 Task: Find connections with the title 'Security Guard' at 'MOURI Tech' who studied at 'Amity University'.
Action: Mouse moved to (545, 66)
Screenshot: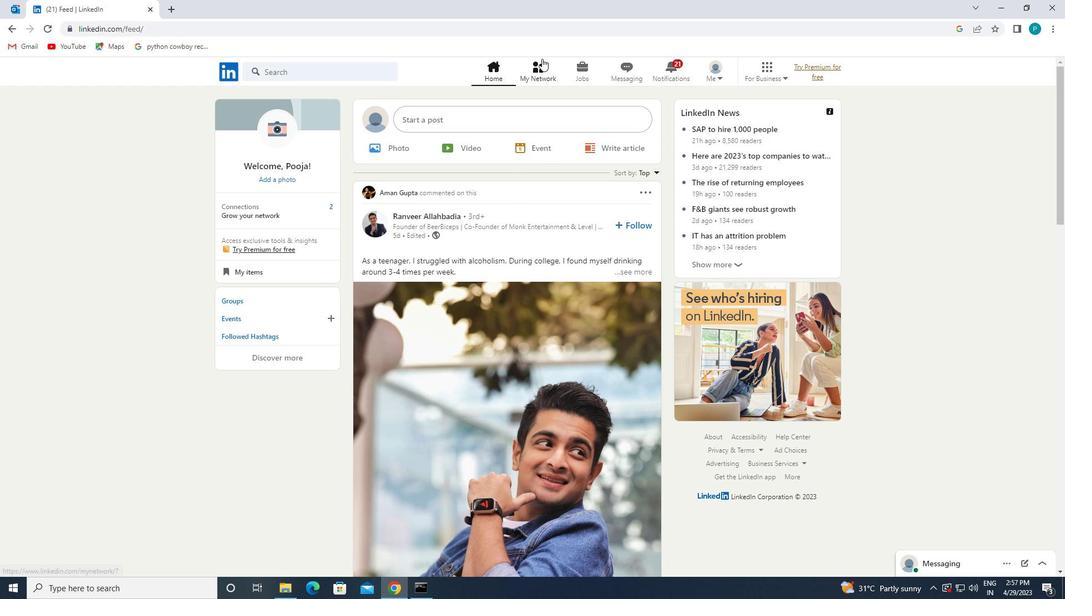 
Action: Mouse pressed left at (545, 66)
Screenshot: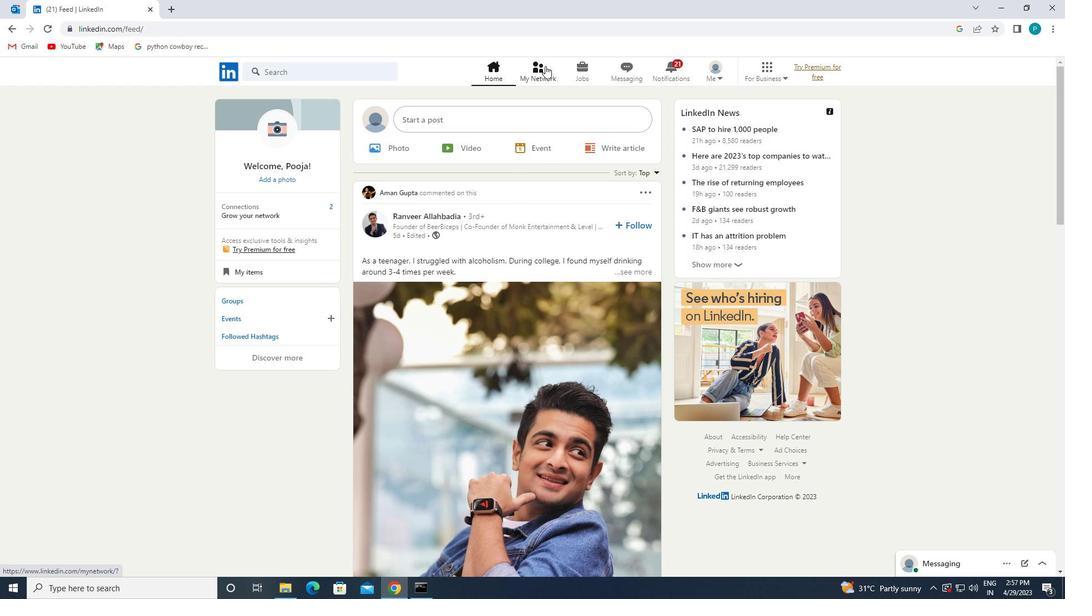 
Action: Mouse moved to (266, 140)
Screenshot: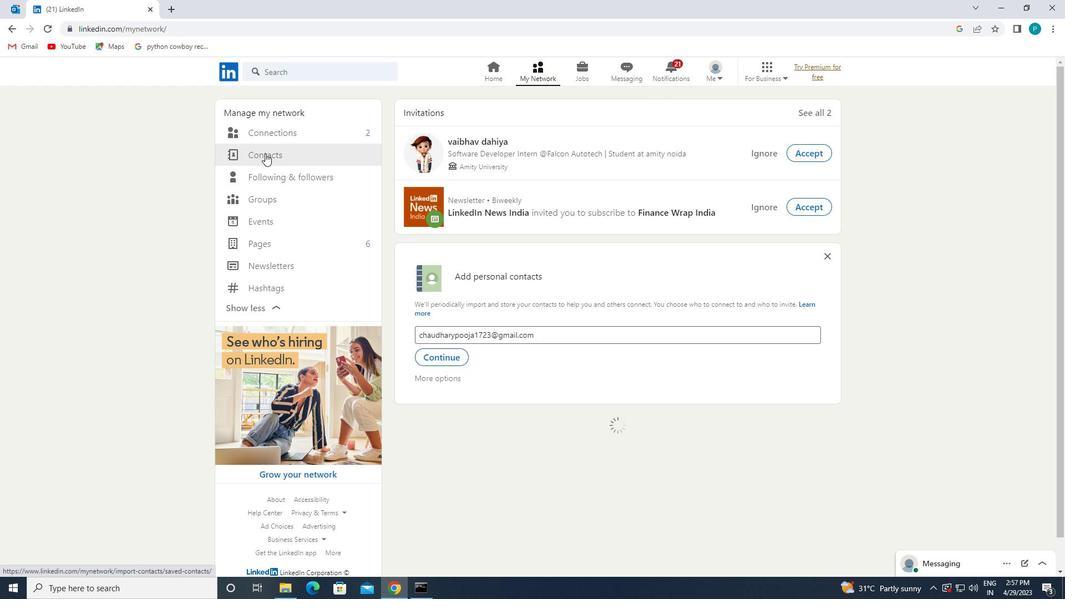
Action: Mouse pressed left at (266, 140)
Screenshot: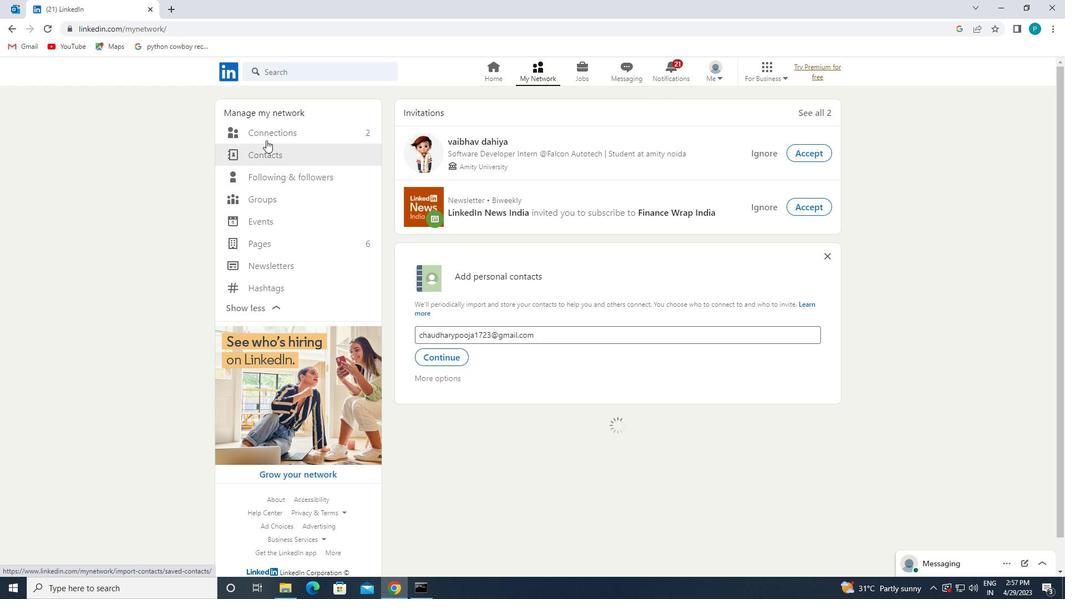 
Action: Mouse pressed left at (266, 140)
Screenshot: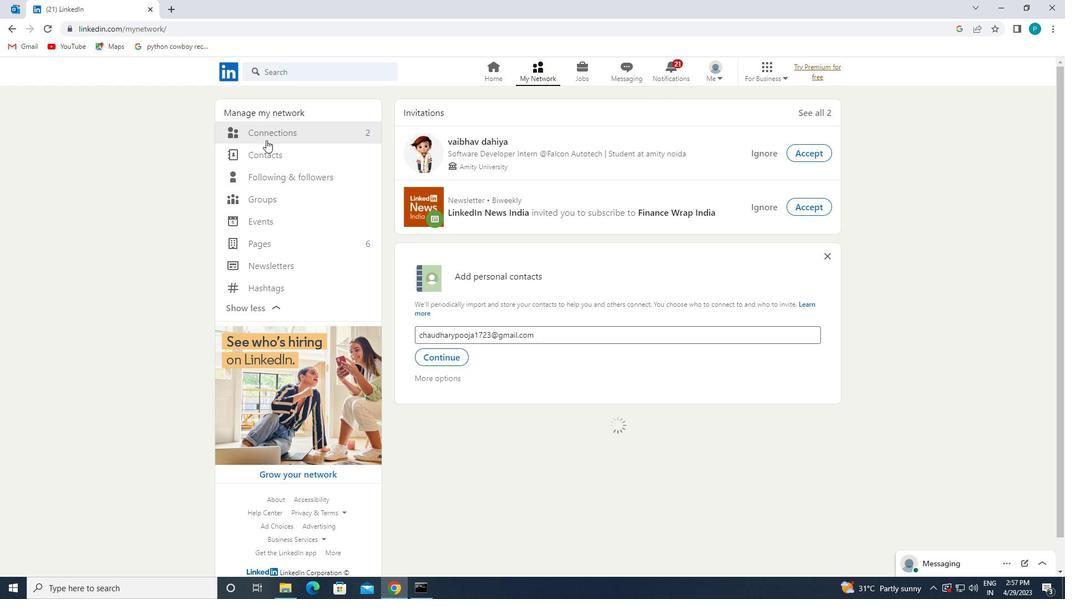 
Action: Mouse pressed left at (266, 140)
Screenshot: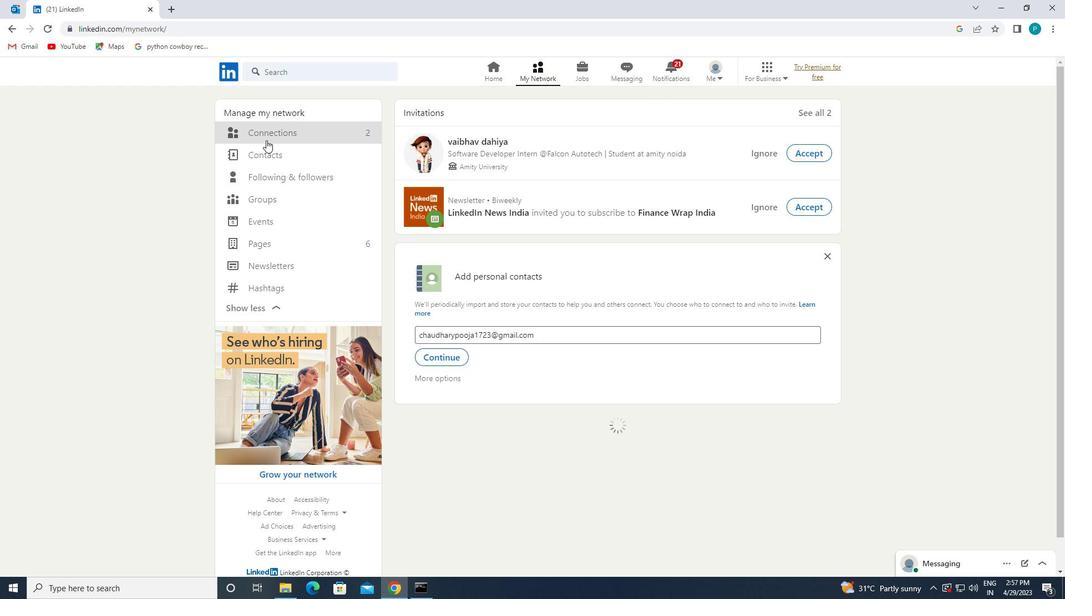 
Action: Mouse moved to (327, 132)
Screenshot: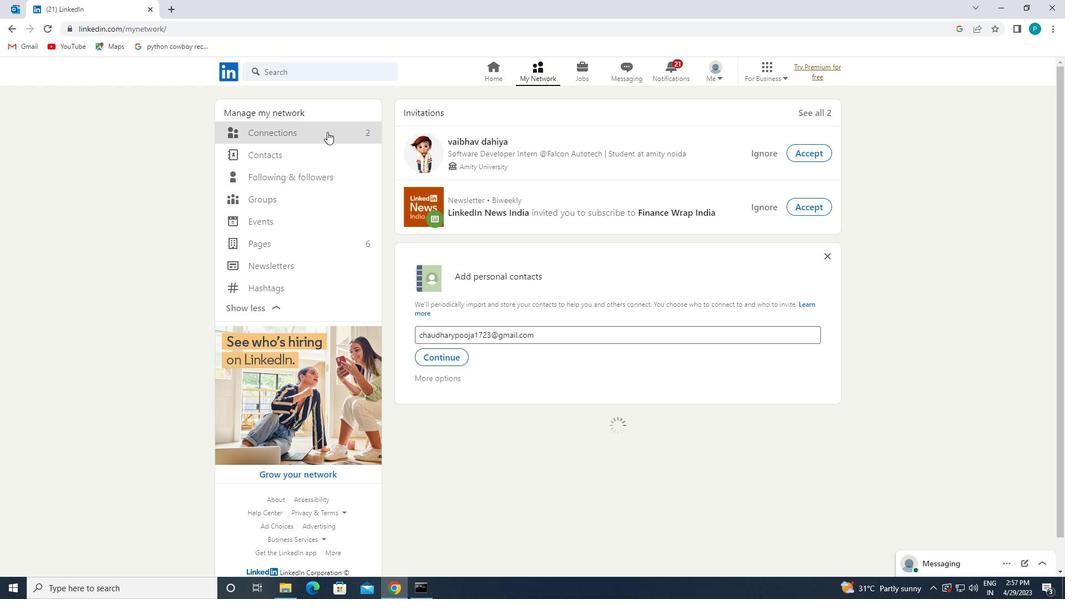 
Action: Mouse pressed left at (327, 132)
Screenshot: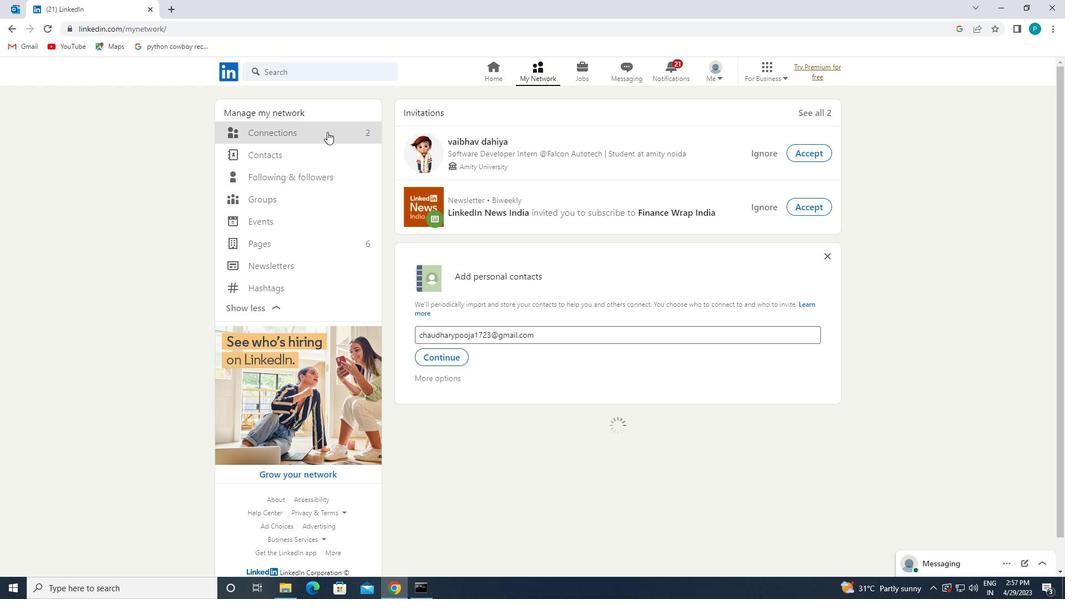 
Action: Mouse pressed left at (327, 132)
Screenshot: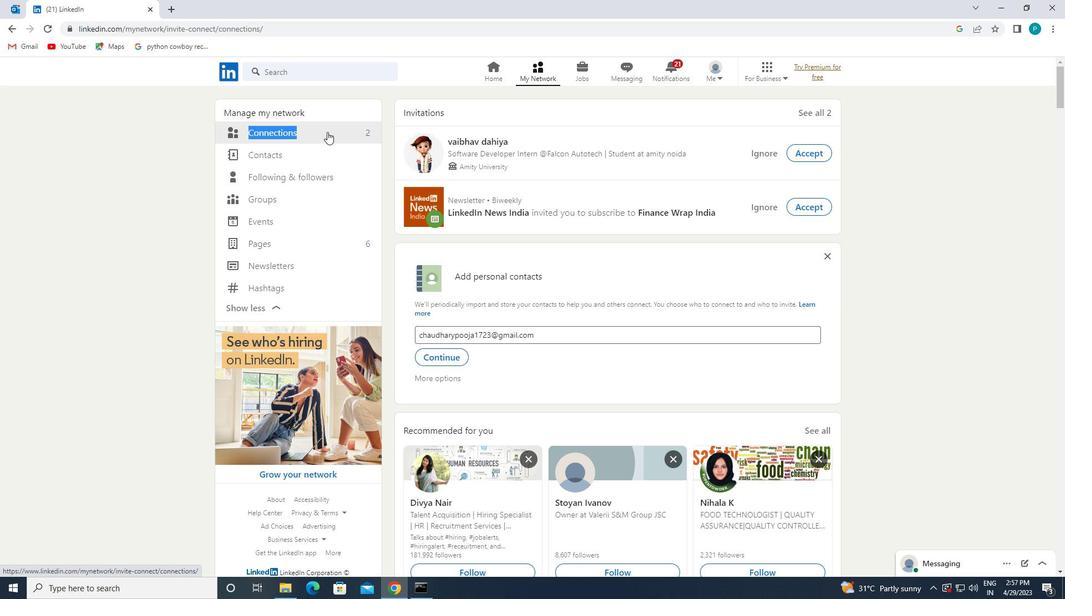 
Action: Mouse moved to (622, 131)
Screenshot: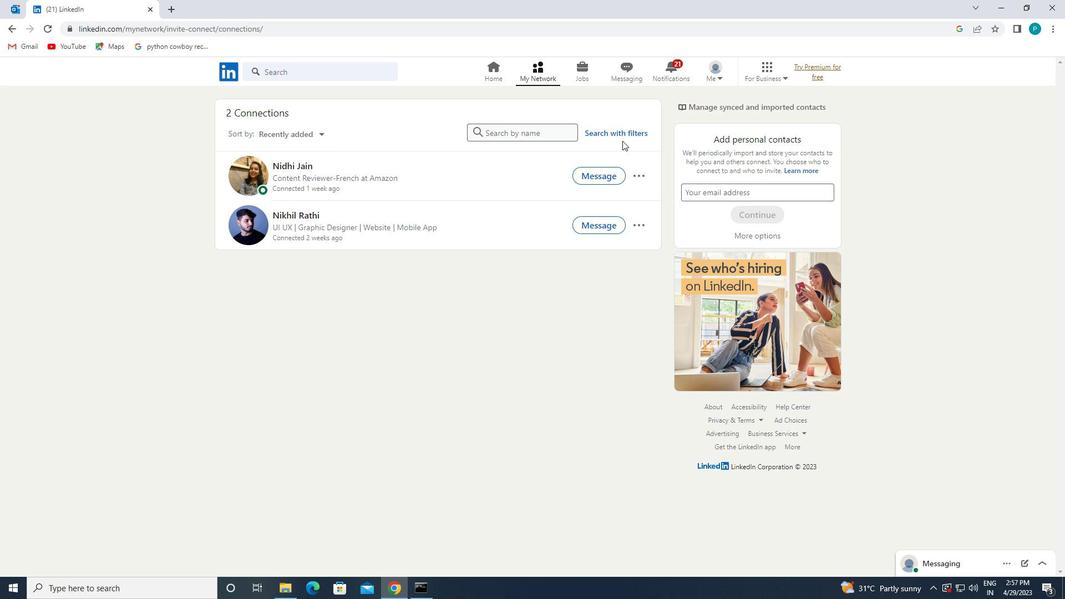 
Action: Mouse pressed left at (622, 131)
Screenshot: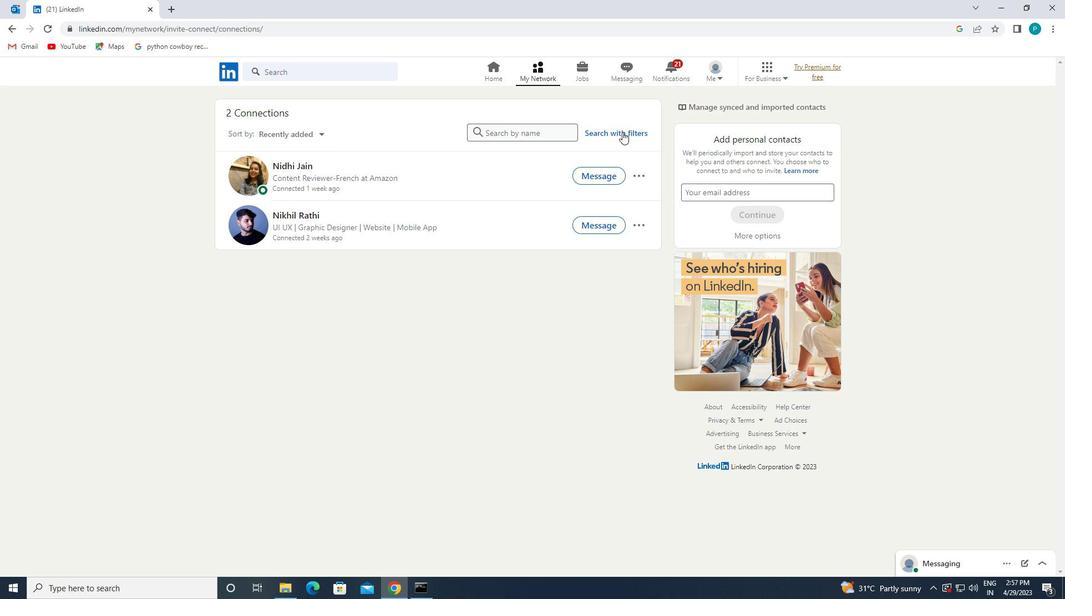 
Action: Mouse moved to (574, 103)
Screenshot: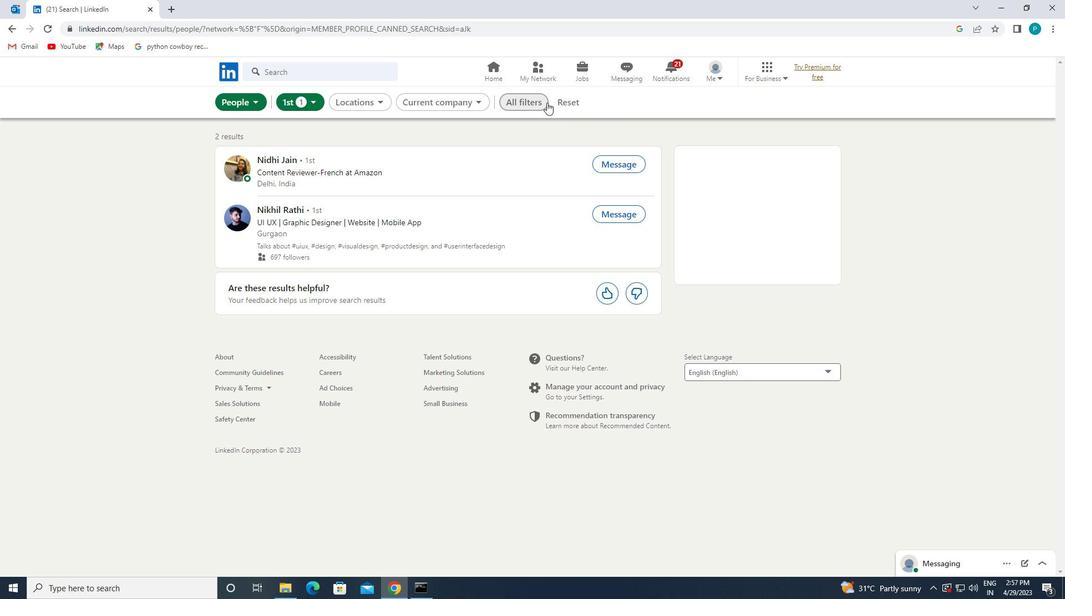 
Action: Mouse pressed left at (574, 103)
Screenshot: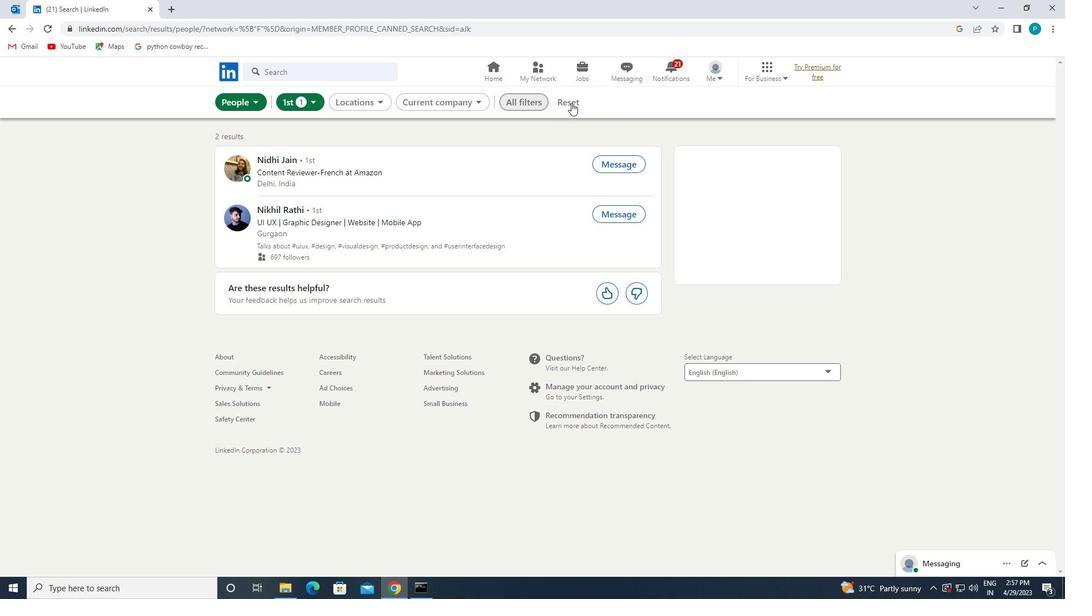 
Action: Mouse moved to (569, 99)
Screenshot: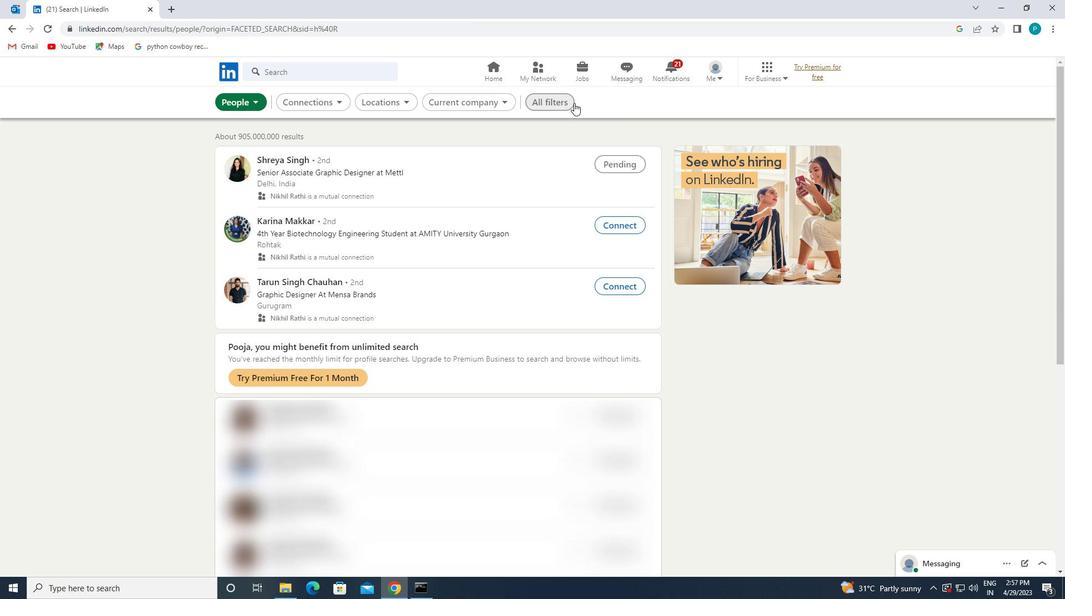
Action: Mouse pressed left at (569, 99)
Screenshot: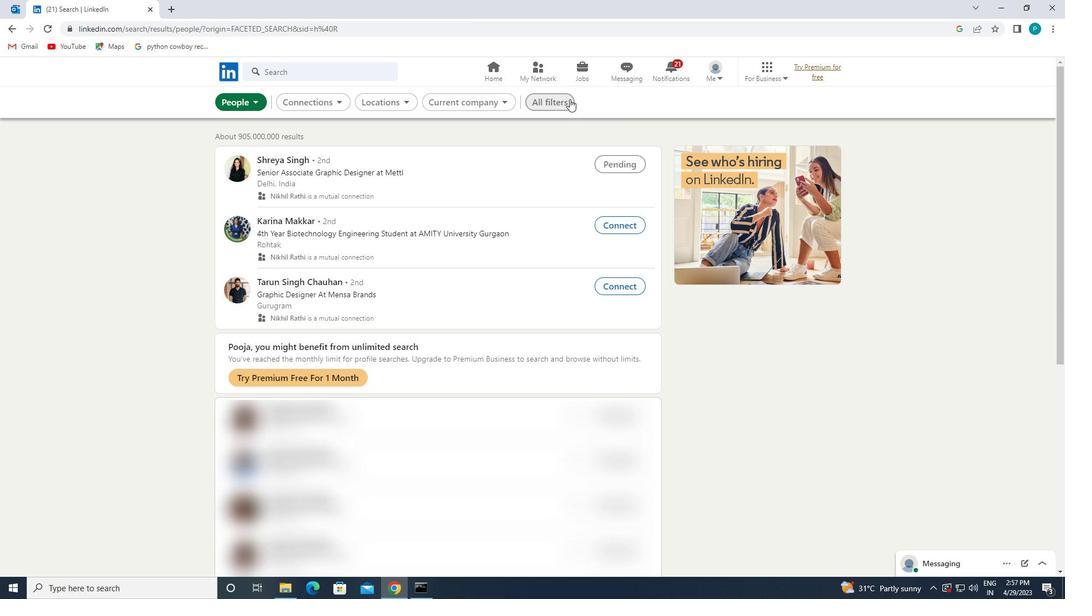 
Action: Mouse moved to (945, 319)
Screenshot: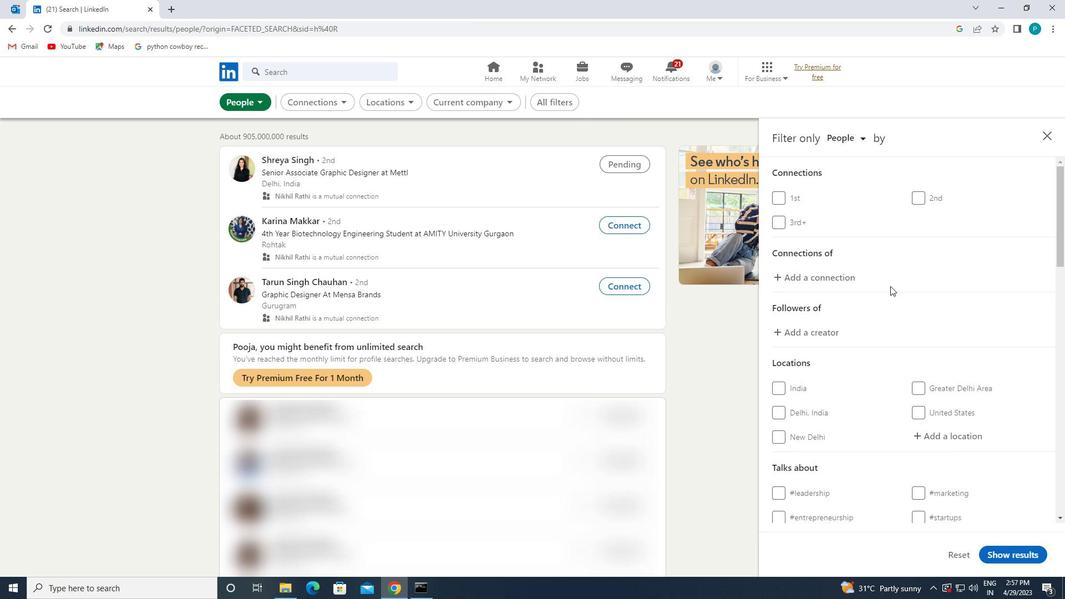 
Action: Mouse scrolled (945, 318) with delta (0, 0)
Screenshot: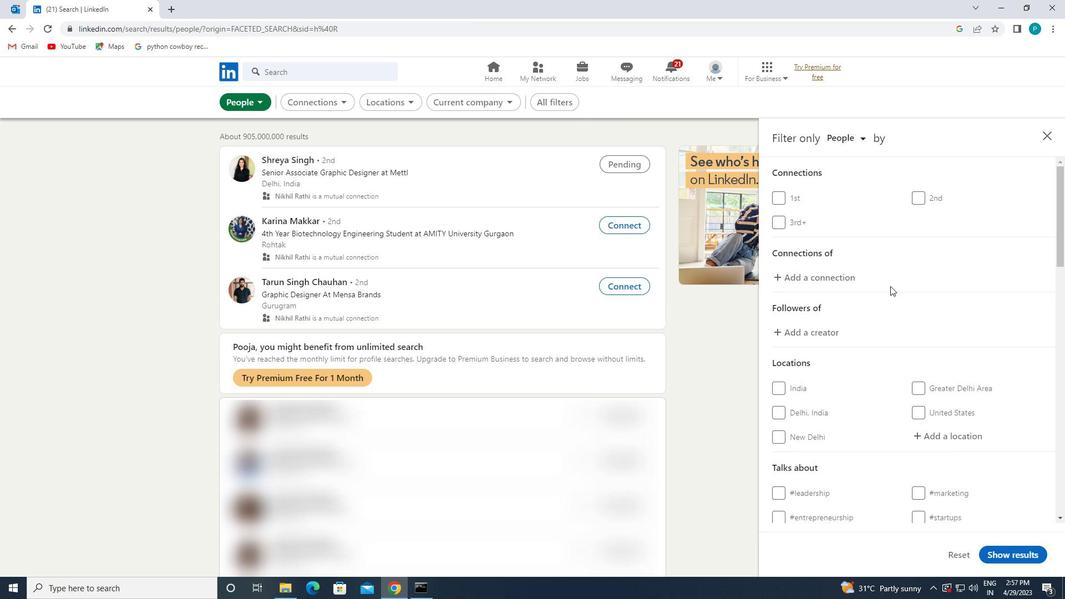 
Action: Mouse moved to (947, 321)
Screenshot: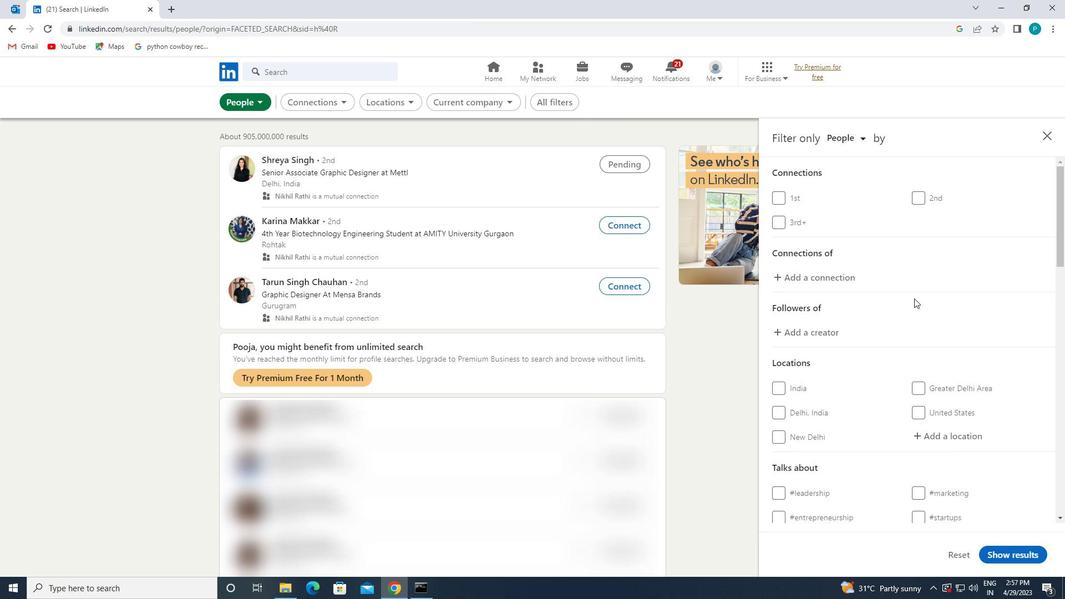 
Action: Mouse scrolled (947, 321) with delta (0, 0)
Screenshot: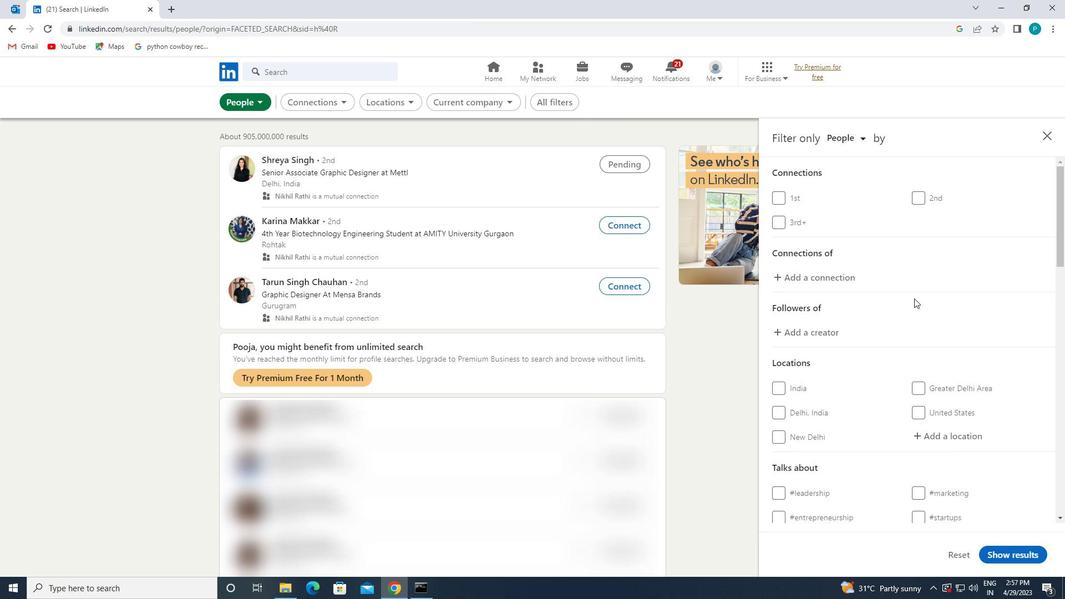 
Action: Mouse pressed left at (947, 321)
Screenshot: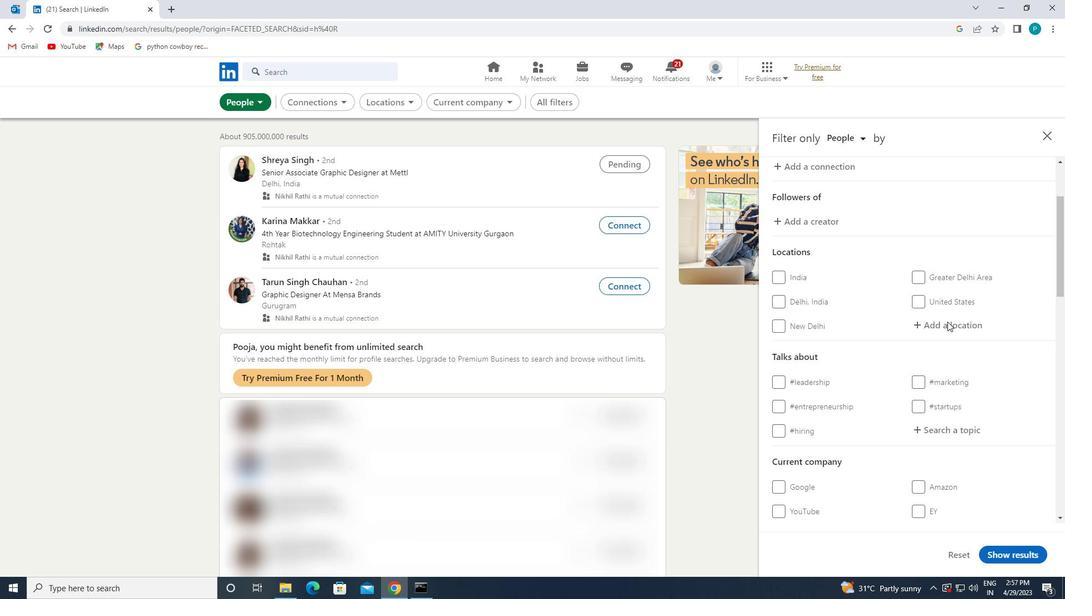 
Action: Key pressed <Key.caps_lock>x<Key.caps_lock>indian<Key.enter>
Screenshot: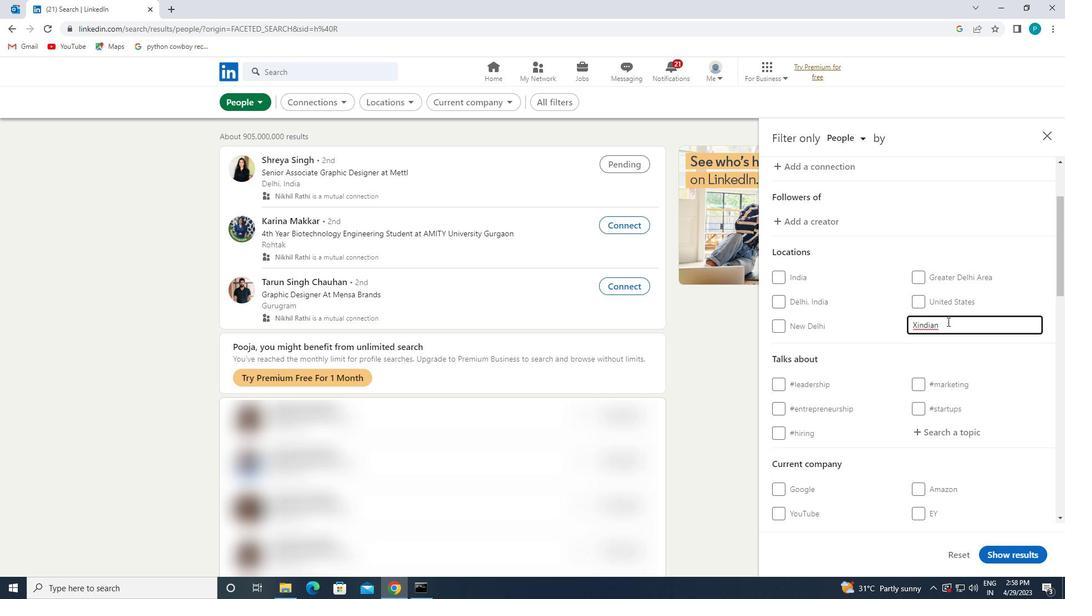 
Action: Mouse moved to (951, 427)
Screenshot: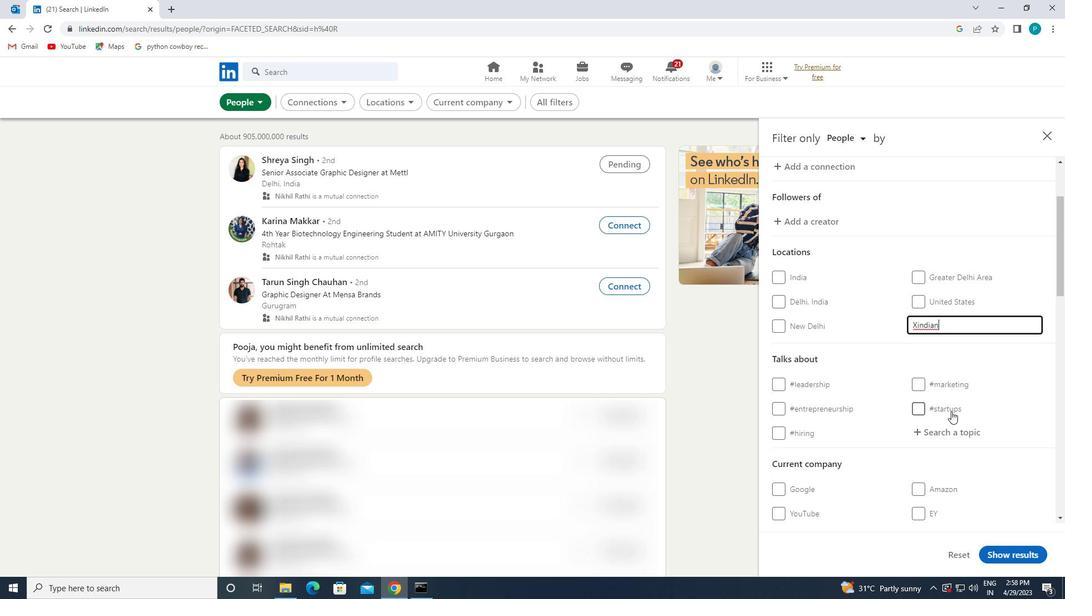 
Action: Mouse pressed left at (951, 427)
Screenshot: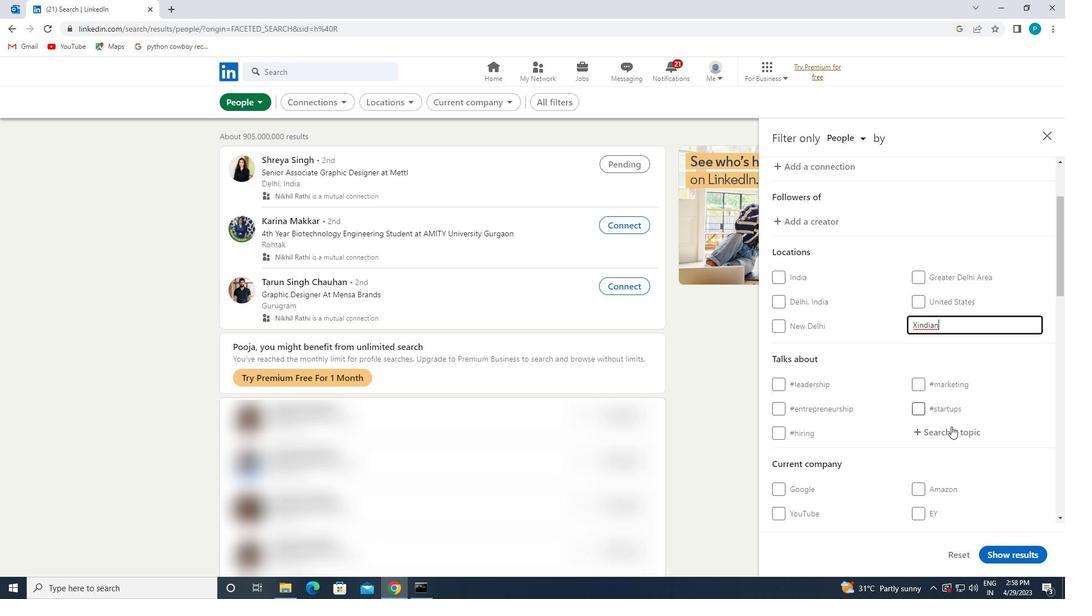 
Action: Key pressed <Key.shift>#<Key.caps_lock><Key.caps_lock>INSPIRATION
Screenshot: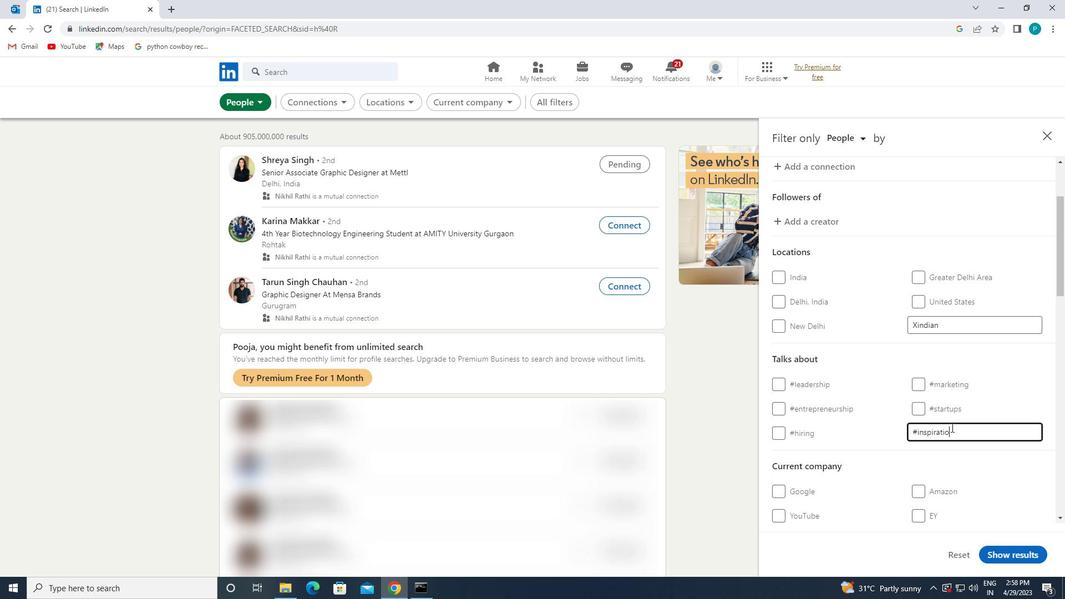 
Action: Mouse scrolled (951, 427) with delta (0, 0)
Screenshot: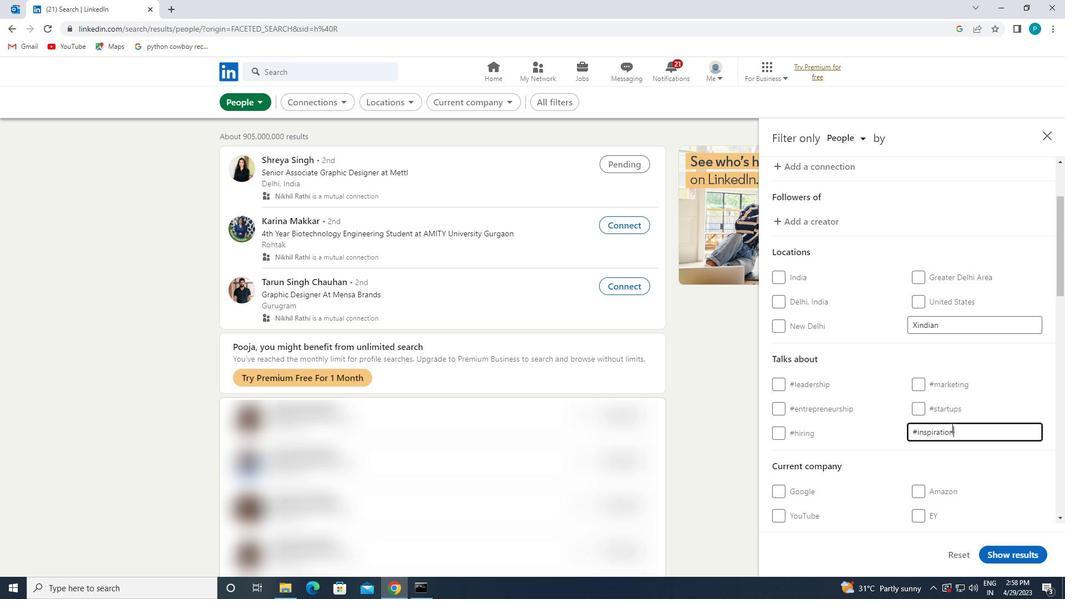 
Action: Mouse scrolled (951, 427) with delta (0, 0)
Screenshot: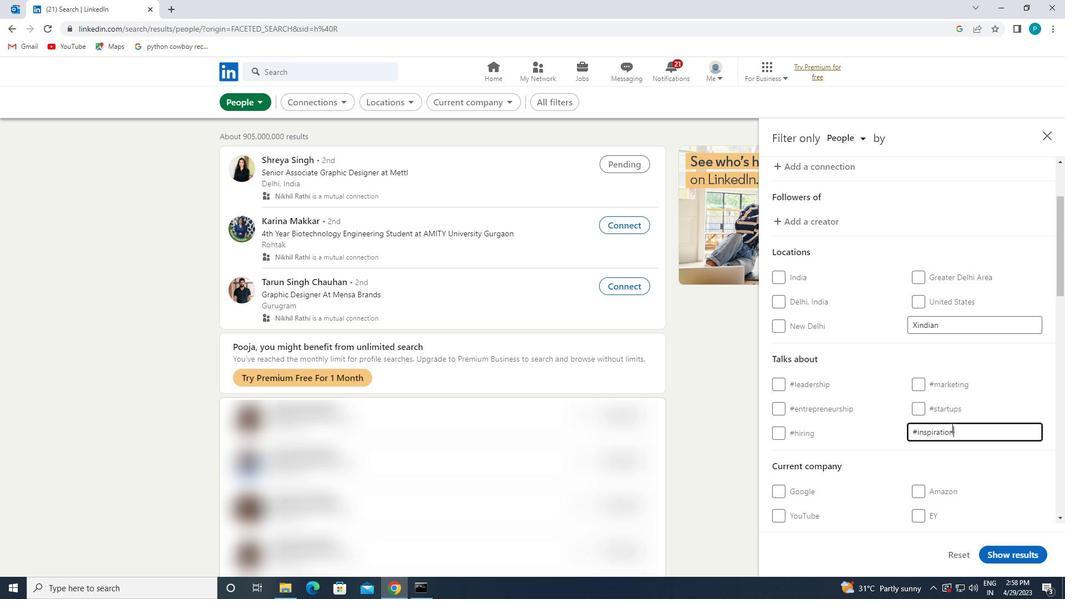 
Action: Mouse moved to (826, 461)
Screenshot: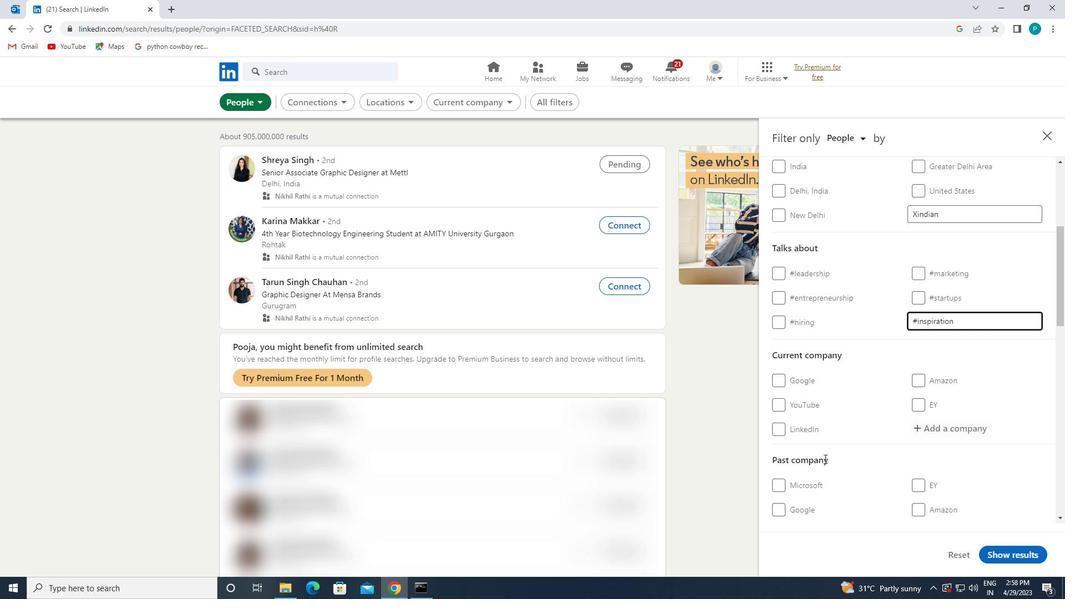 
Action: Mouse scrolled (826, 460) with delta (0, 0)
Screenshot: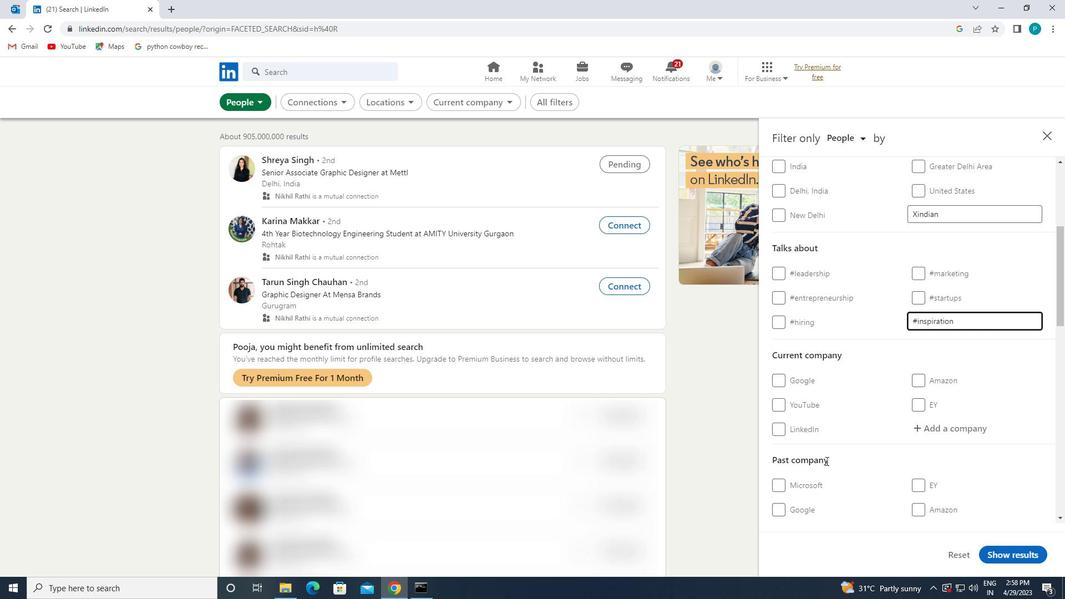 
Action: Mouse scrolled (826, 460) with delta (0, 0)
Screenshot: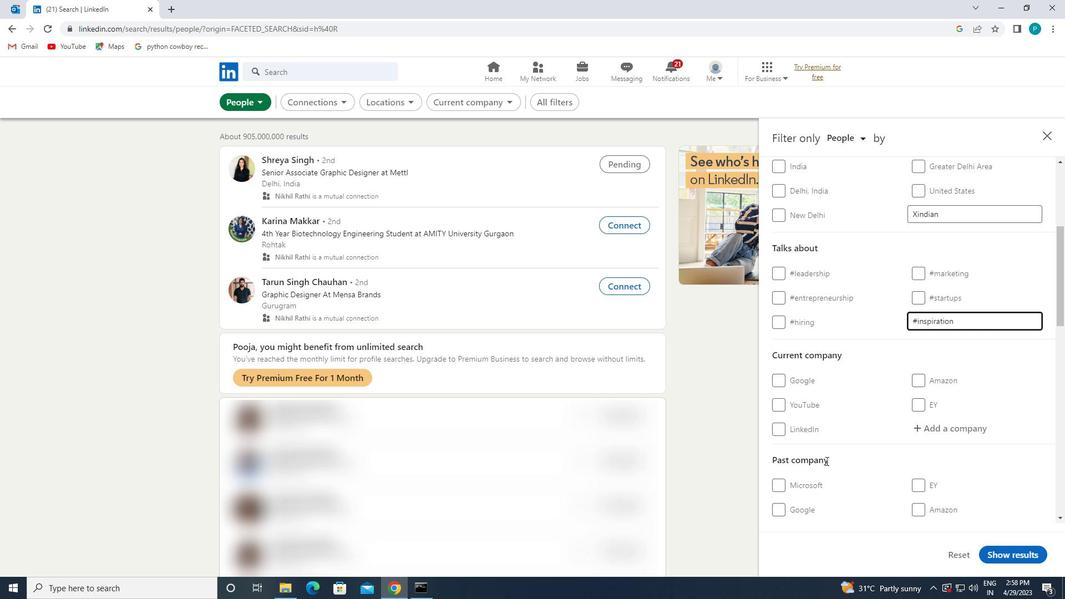 
Action: Mouse scrolled (826, 460) with delta (0, 0)
Screenshot: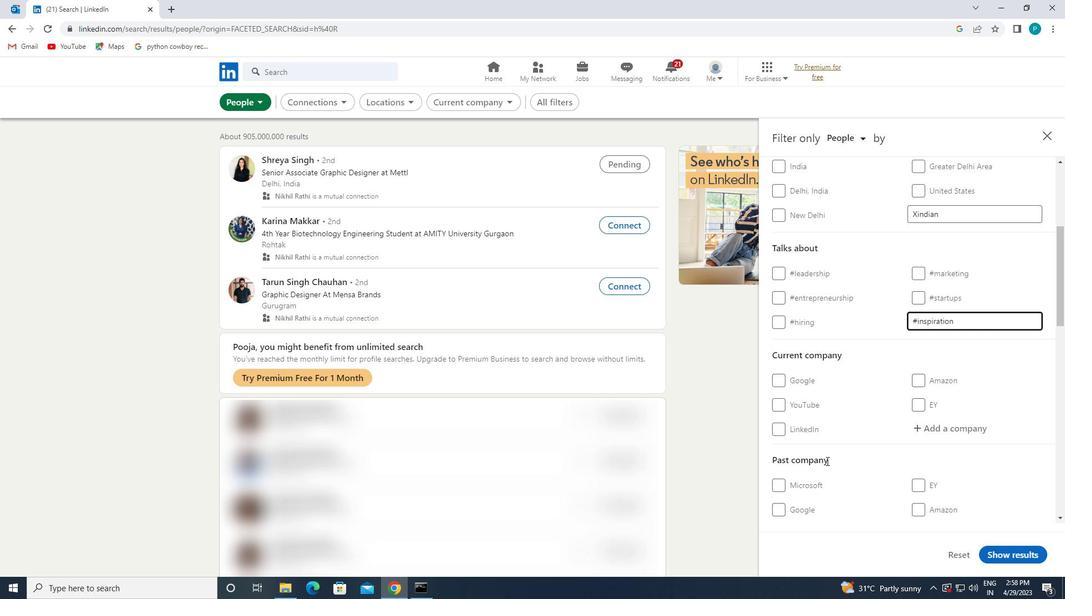 
Action: Mouse scrolled (826, 460) with delta (0, 0)
Screenshot: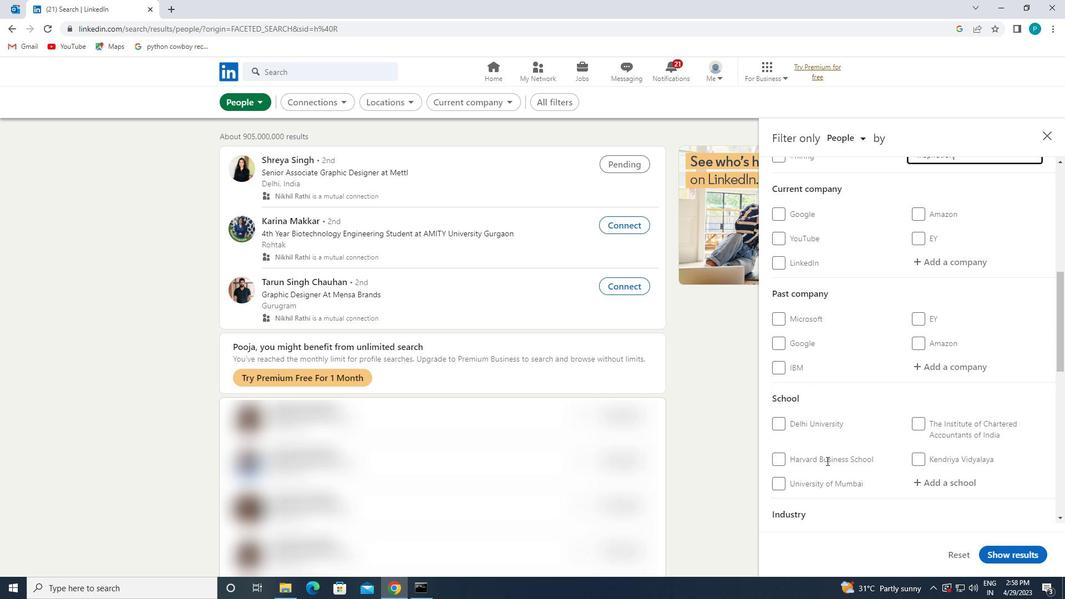 
Action: Mouse scrolled (826, 460) with delta (0, 0)
Screenshot: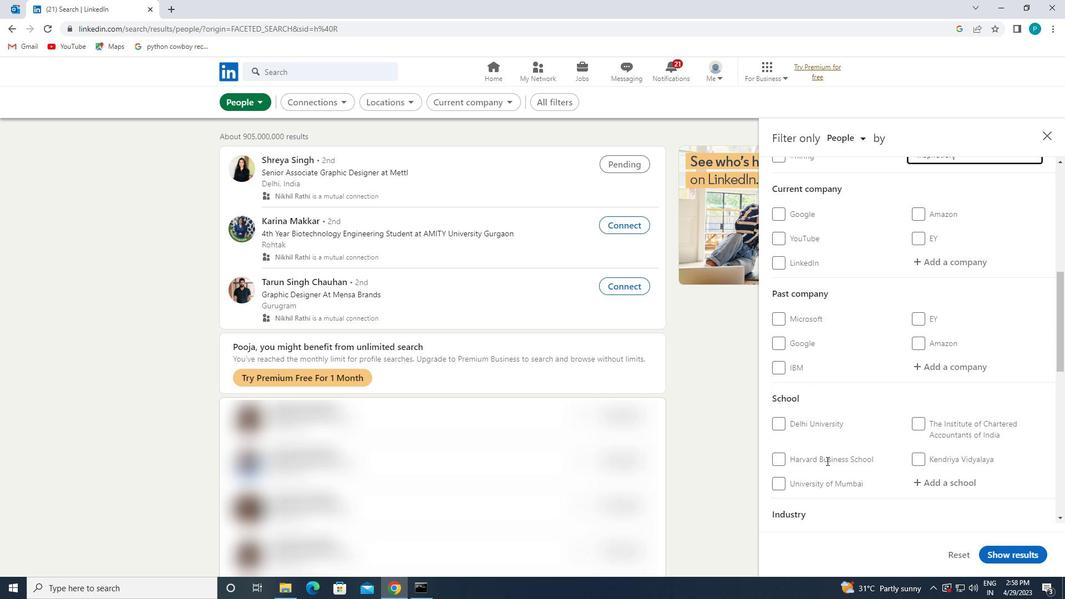 
Action: Mouse scrolled (826, 460) with delta (0, 0)
Screenshot: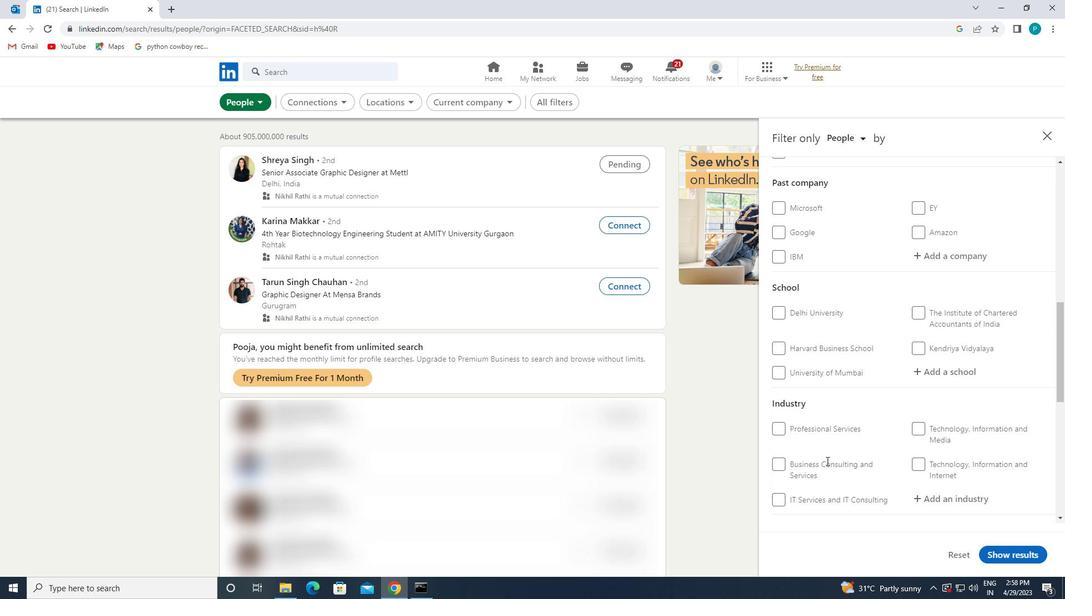 
Action: Mouse scrolled (826, 460) with delta (0, 0)
Screenshot: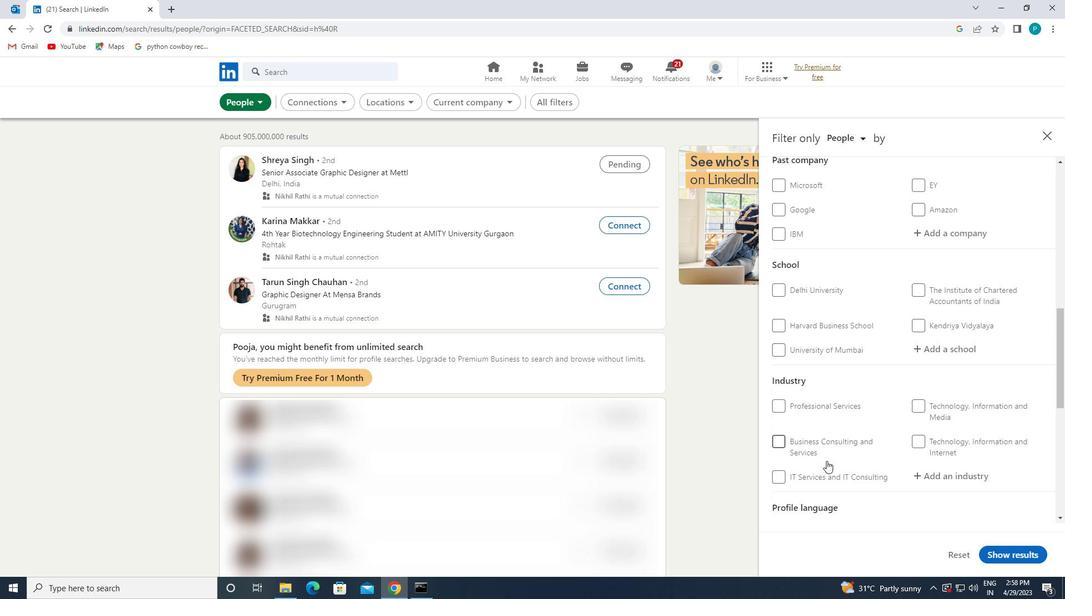 
Action: Mouse moved to (816, 448)
Screenshot: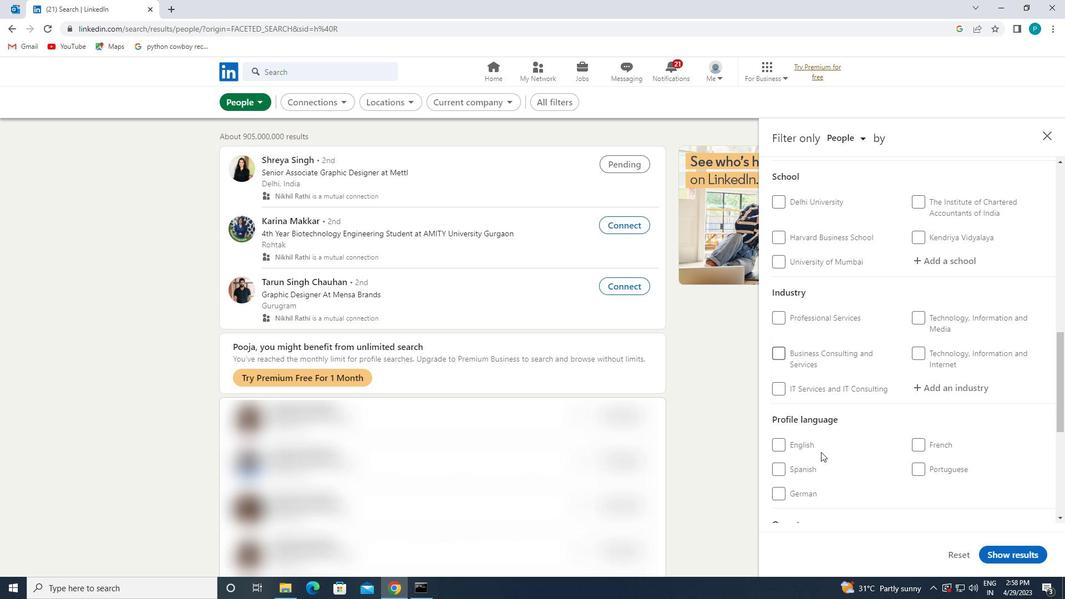 
Action: Mouse pressed left at (816, 448)
Screenshot: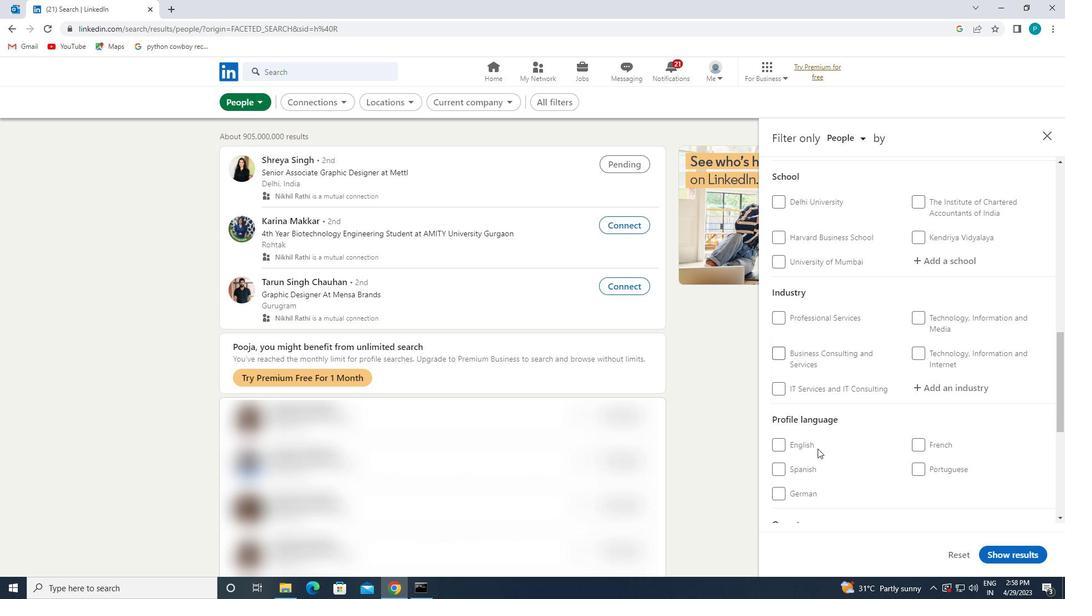 
Action: Mouse moved to (810, 443)
Screenshot: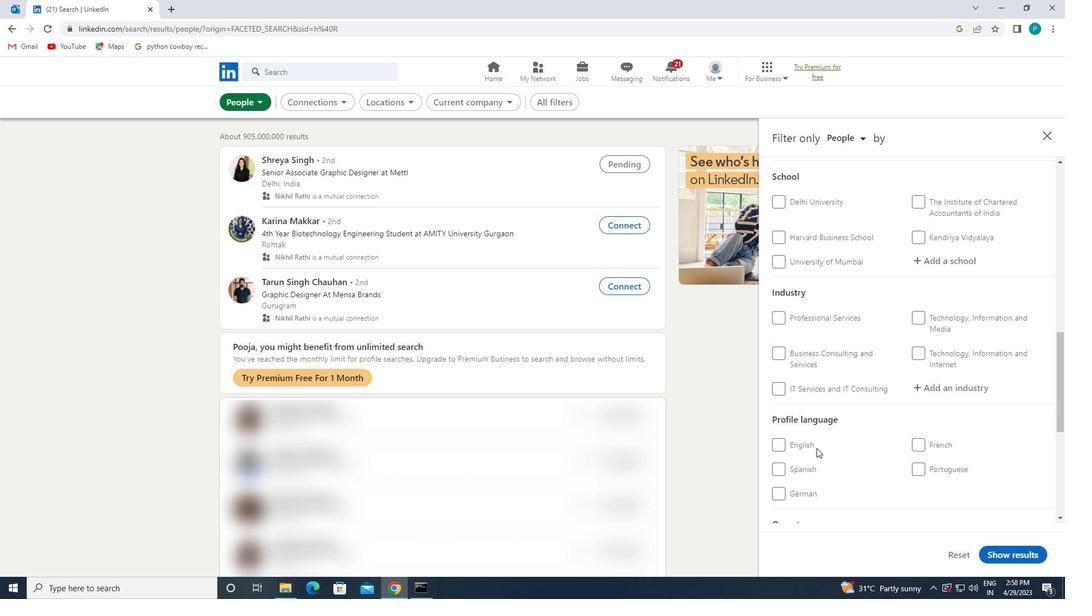 
Action: Mouse pressed left at (810, 443)
Screenshot: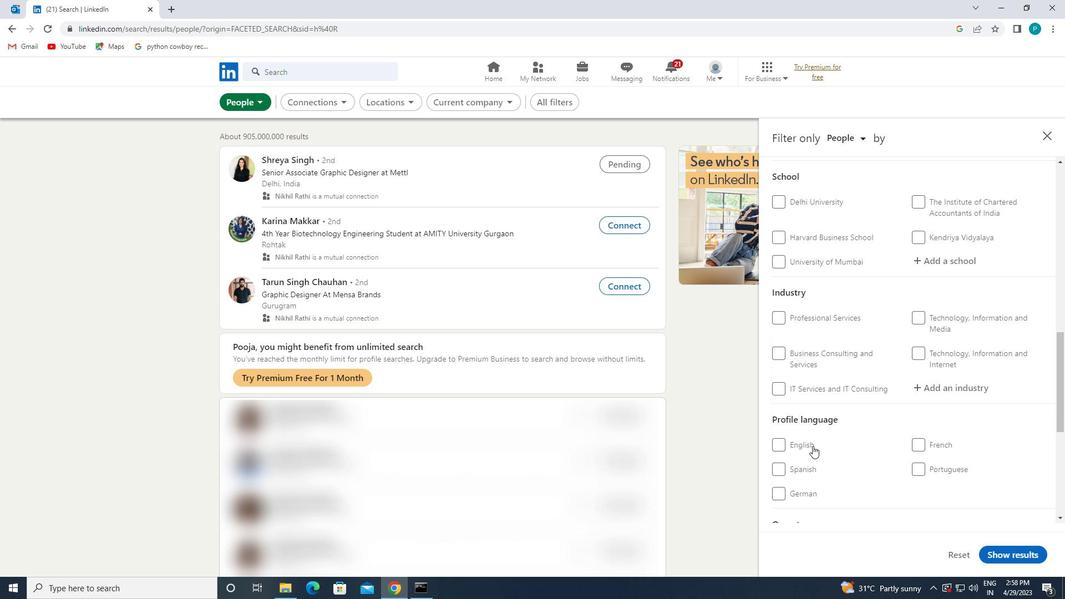 
Action: Mouse moved to (875, 452)
Screenshot: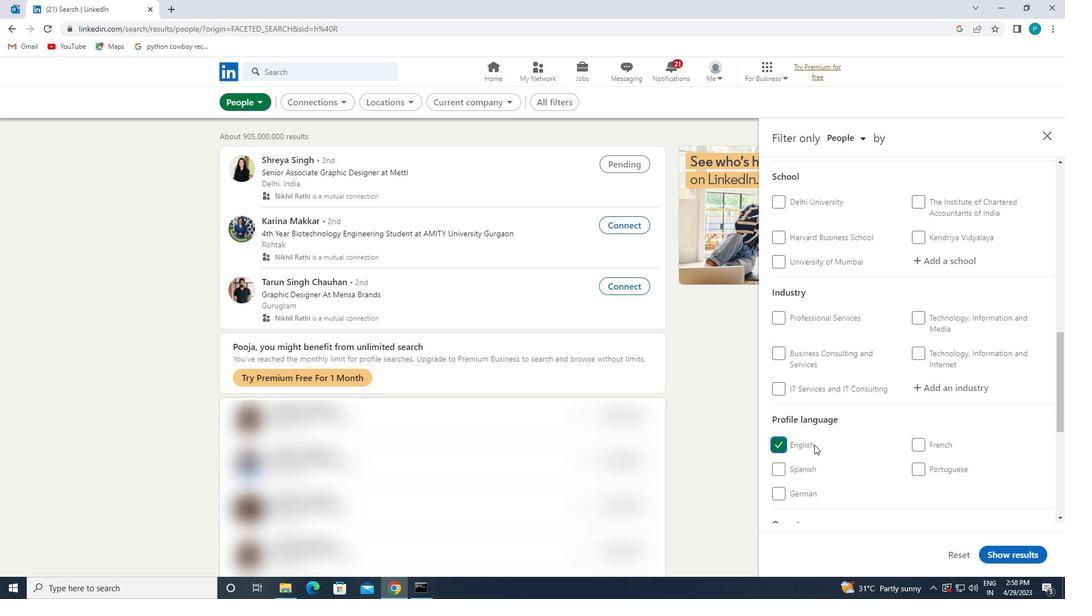 
Action: Mouse scrolled (875, 453) with delta (0, 0)
Screenshot: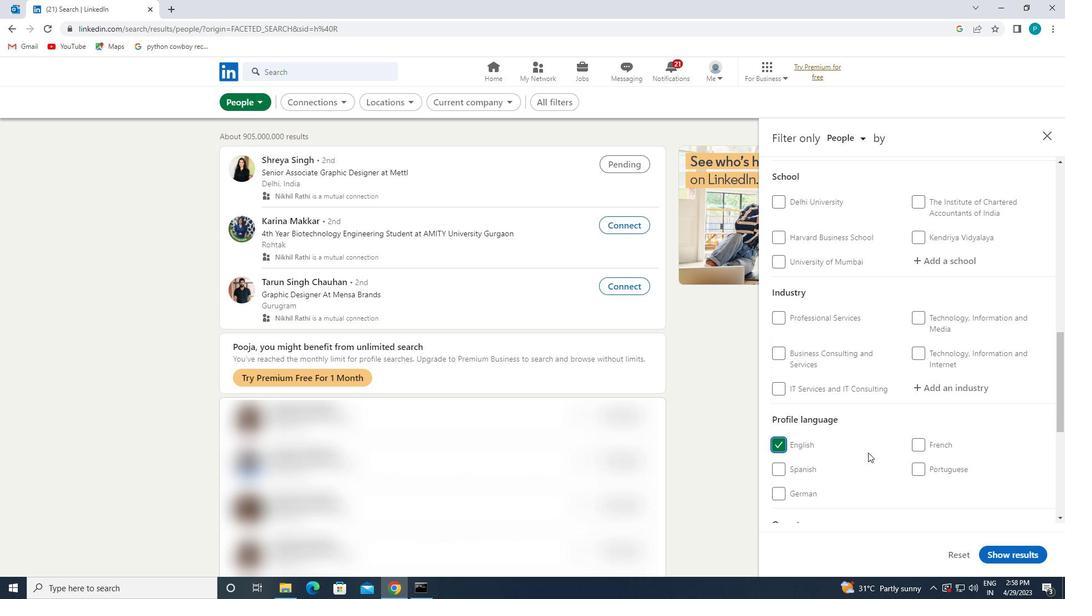 
Action: Mouse scrolled (875, 453) with delta (0, 0)
Screenshot: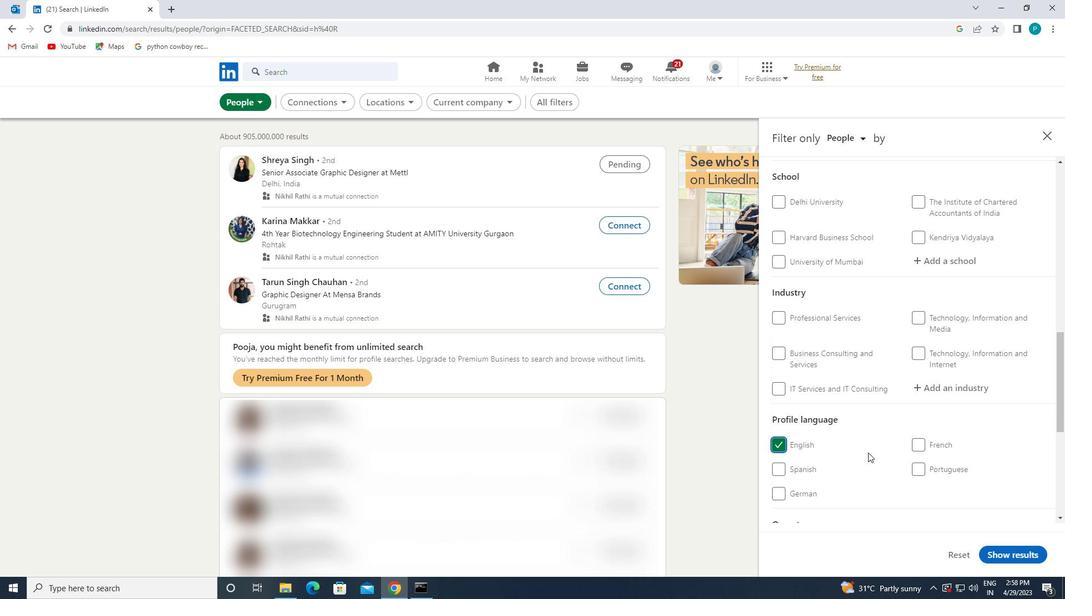 
Action: Mouse scrolled (875, 453) with delta (0, 0)
Screenshot: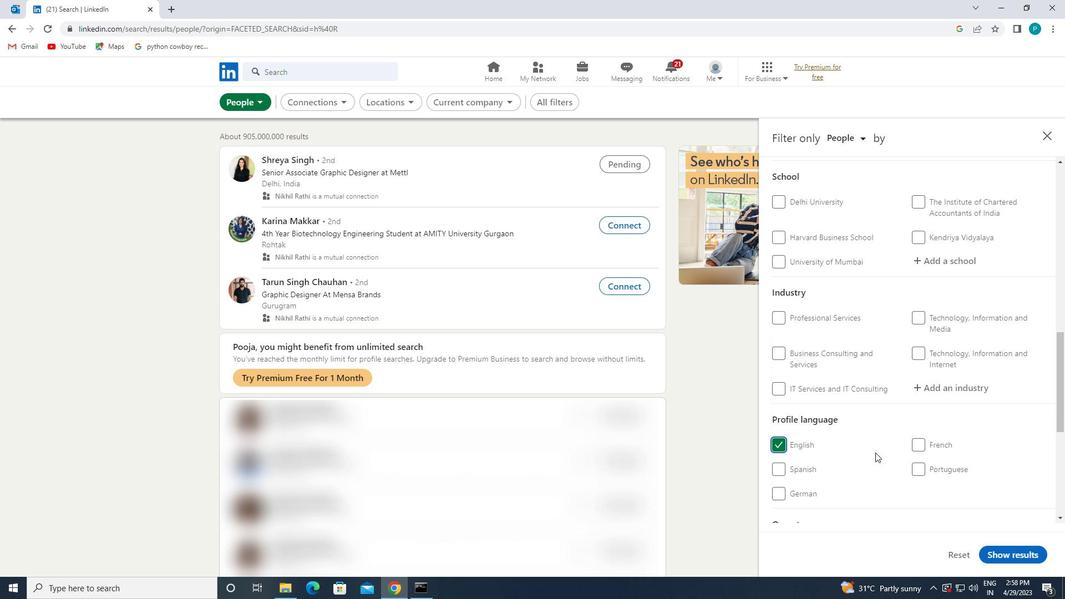 
Action: Mouse scrolled (875, 453) with delta (0, 0)
Screenshot: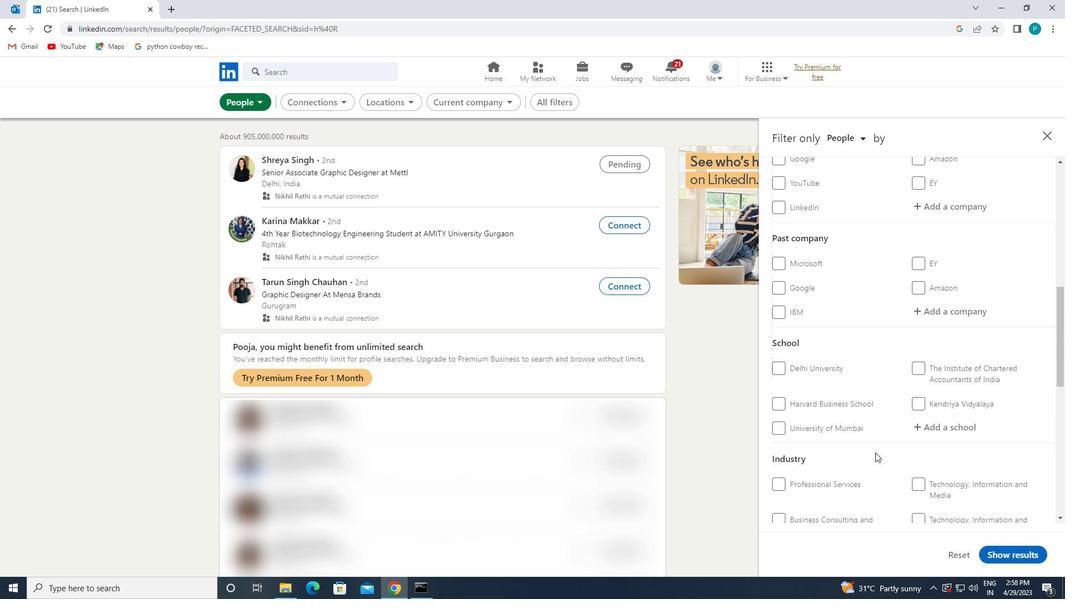 
Action: Mouse moved to (879, 451)
Screenshot: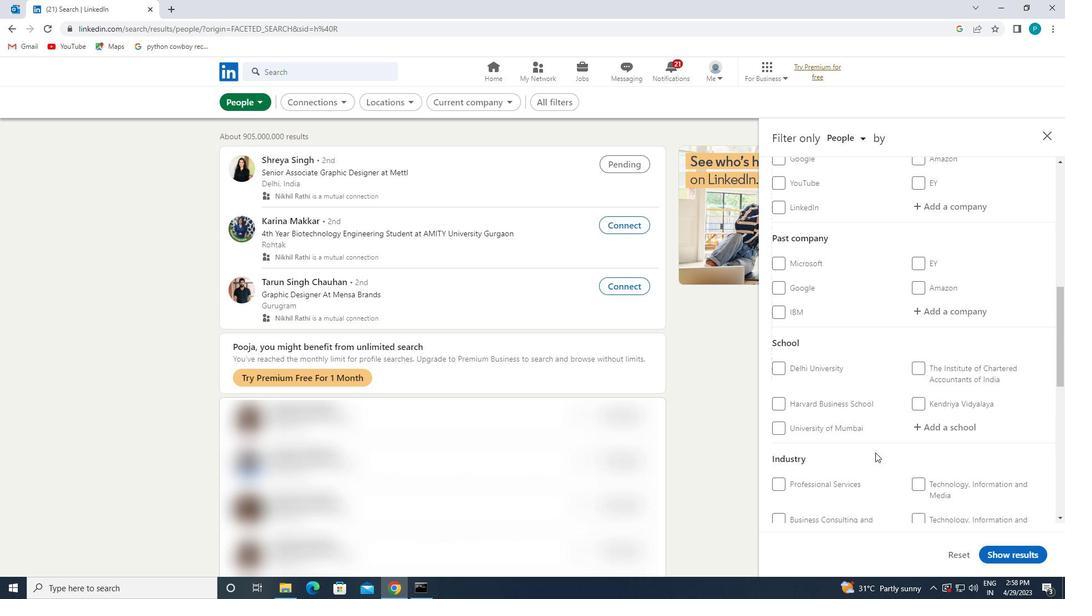 
Action: Mouse scrolled (879, 451) with delta (0, 0)
Screenshot: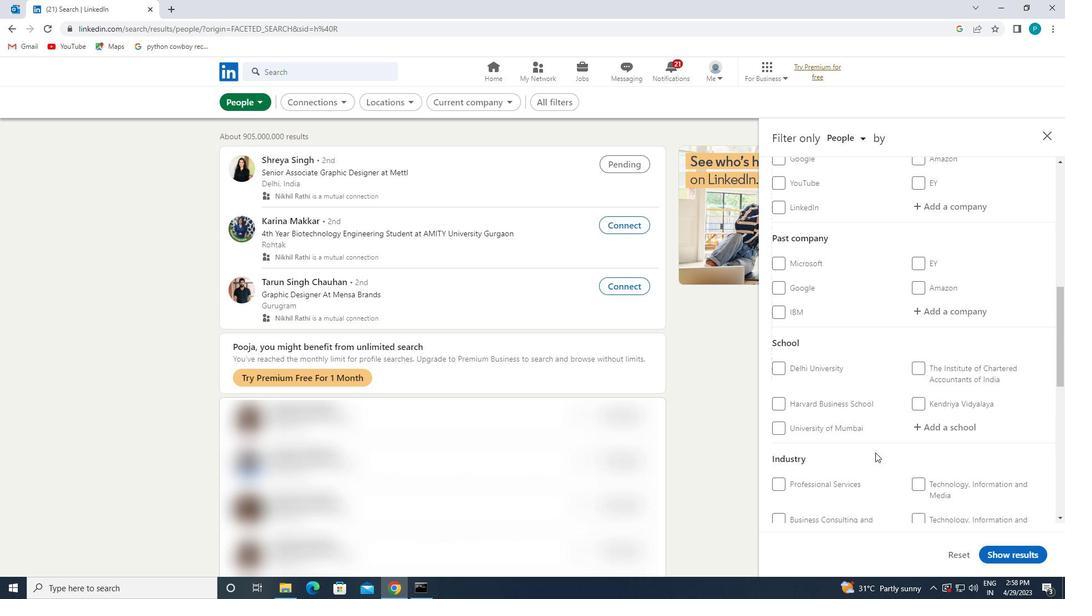 
Action: Mouse moved to (926, 312)
Screenshot: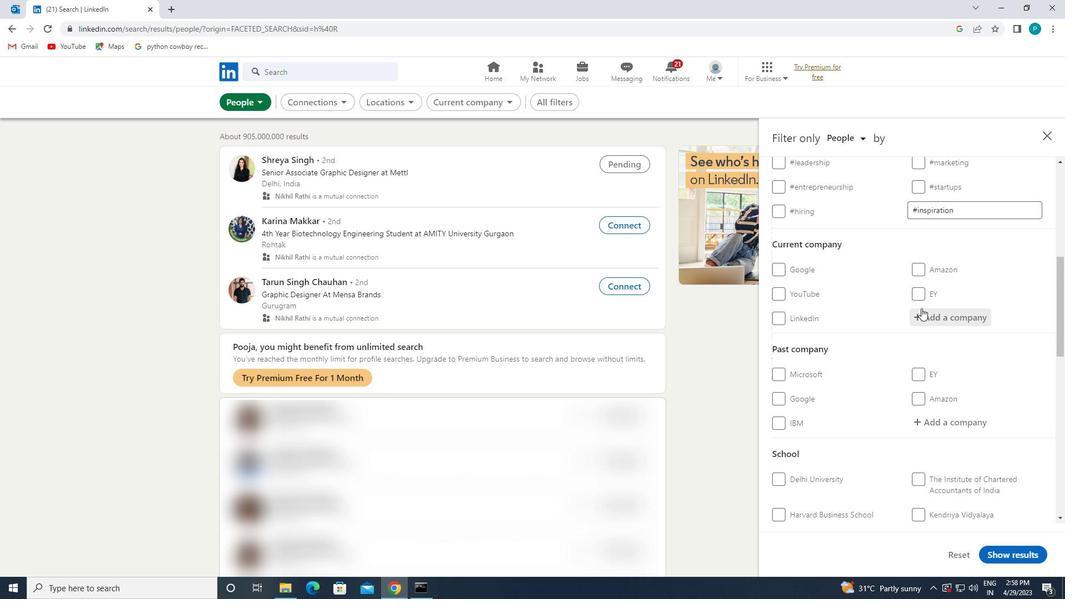 
Action: Mouse pressed left at (926, 312)
Screenshot: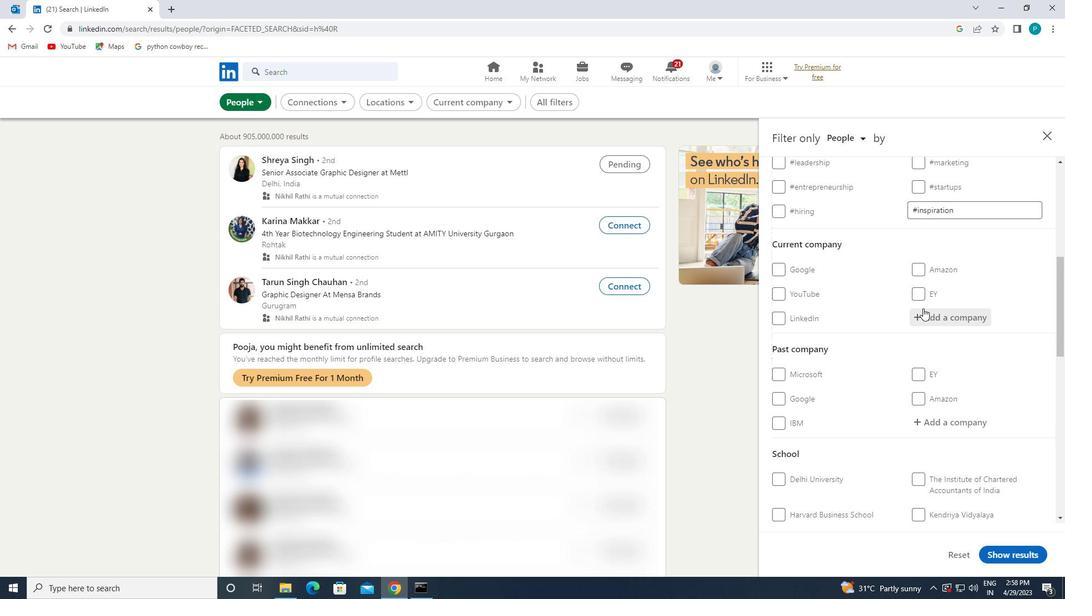 
Action: Key pressed <Key.caps_lock>MOURI
Screenshot: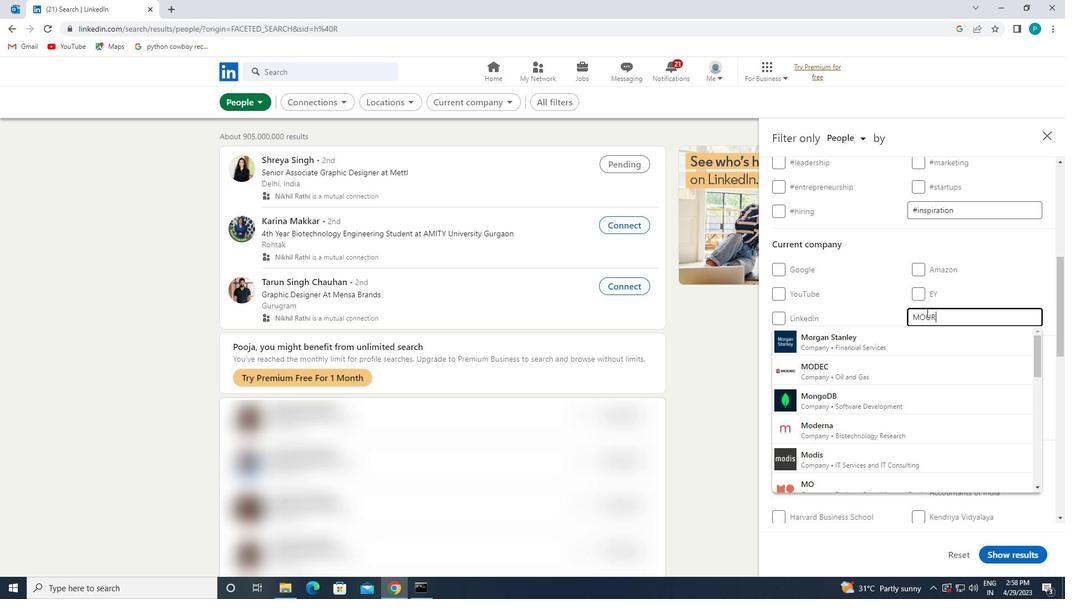 
Action: Mouse moved to (918, 342)
Screenshot: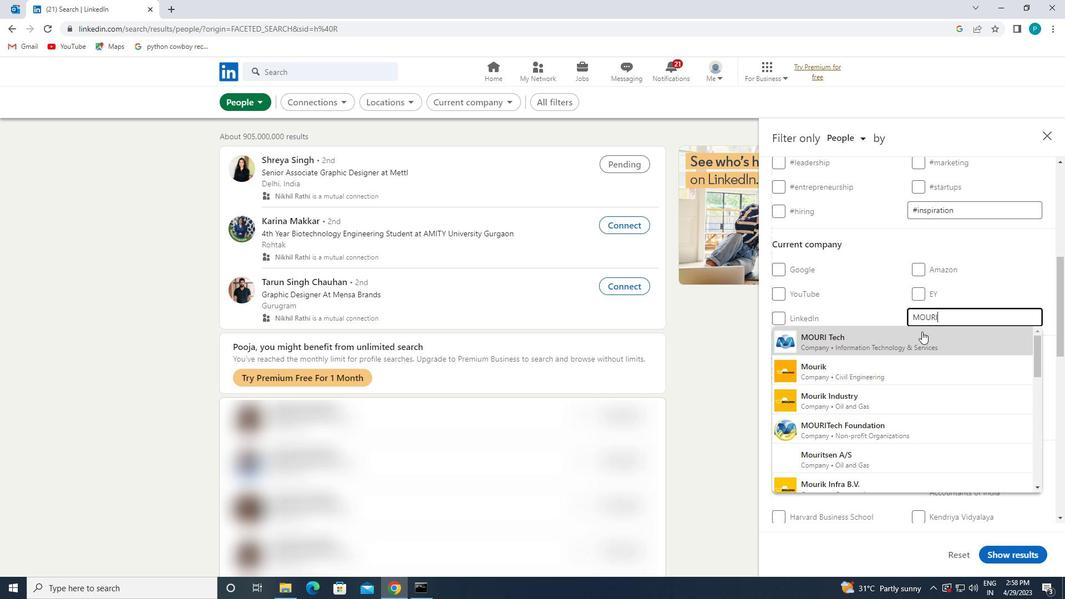
Action: Mouse pressed left at (918, 342)
Screenshot: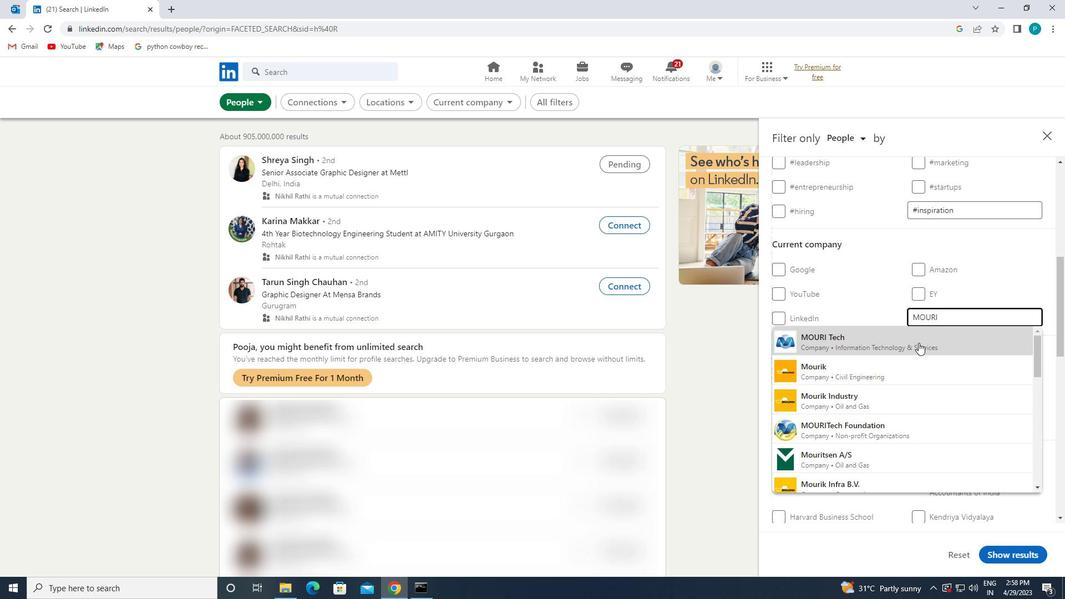 
Action: Mouse scrolled (918, 342) with delta (0, 0)
Screenshot: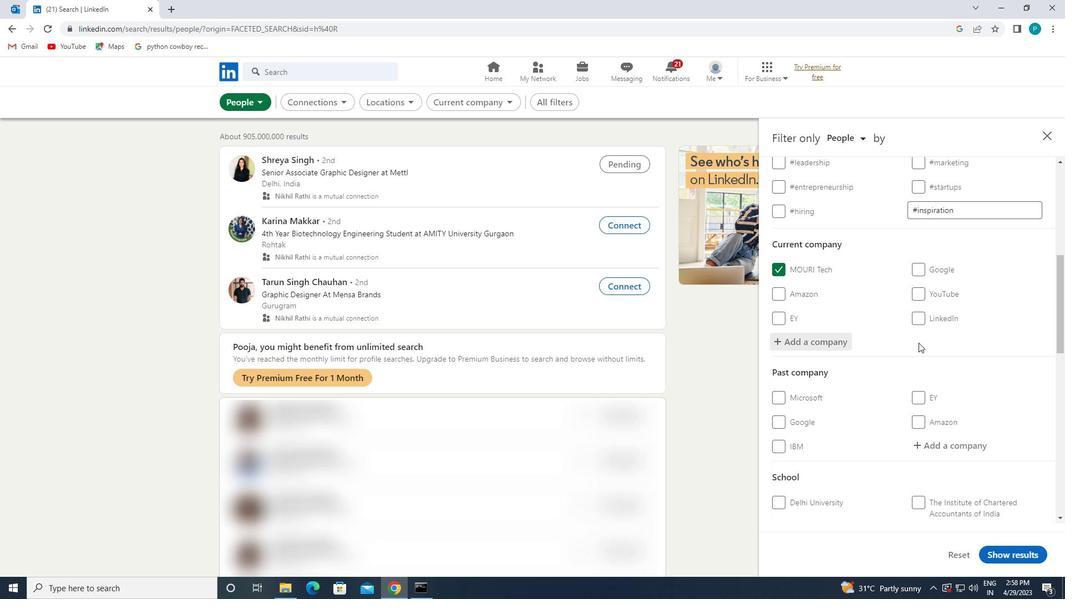 
Action: Mouse moved to (915, 342)
Screenshot: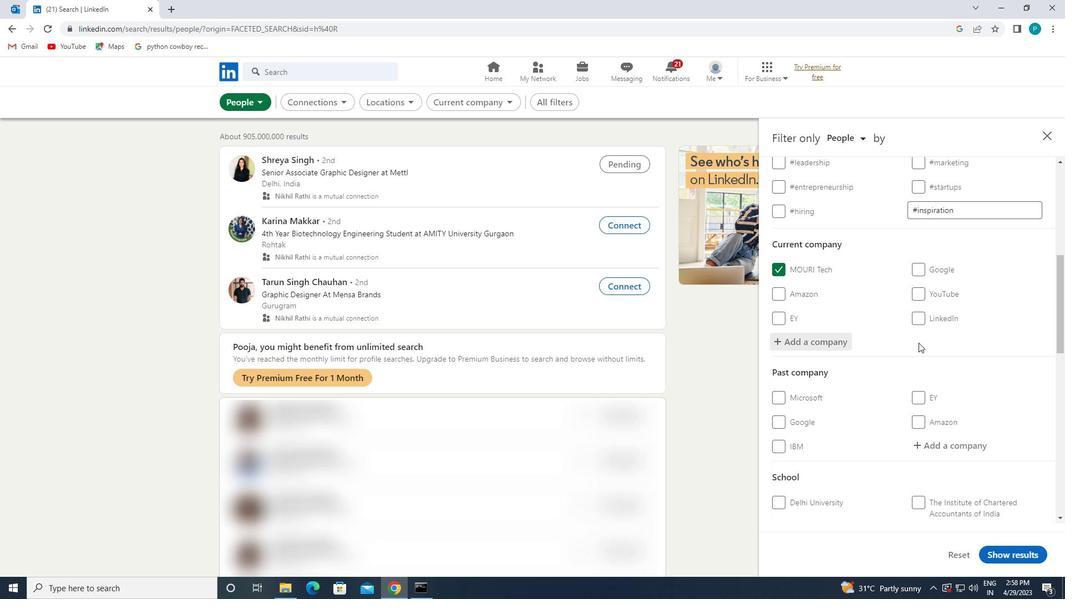 
Action: Mouse scrolled (915, 341) with delta (0, 0)
Screenshot: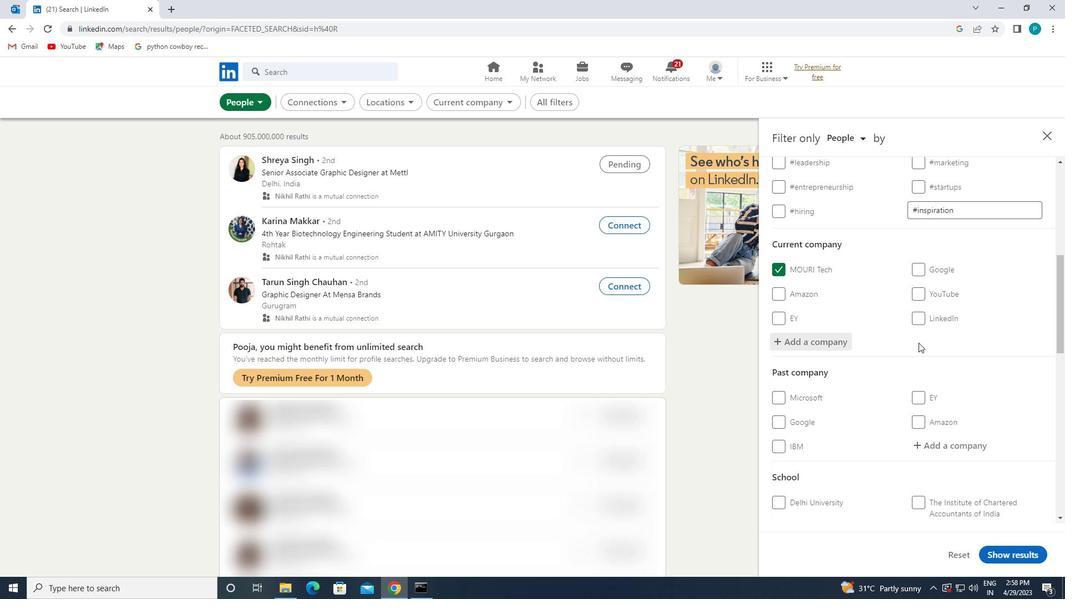 
Action: Mouse moved to (915, 342)
Screenshot: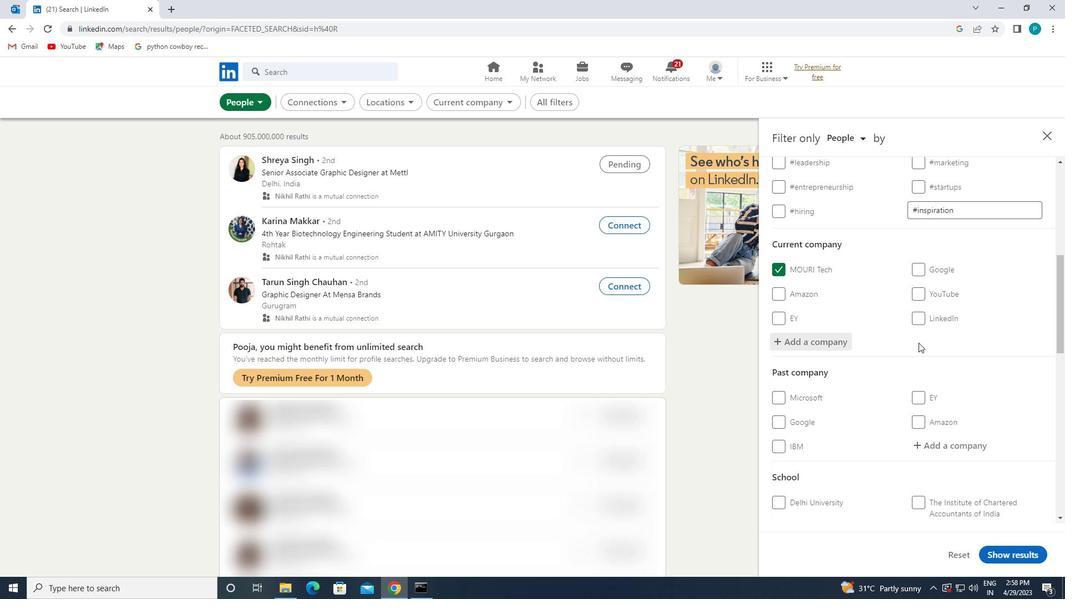 
Action: Mouse scrolled (915, 341) with delta (0, 0)
Screenshot: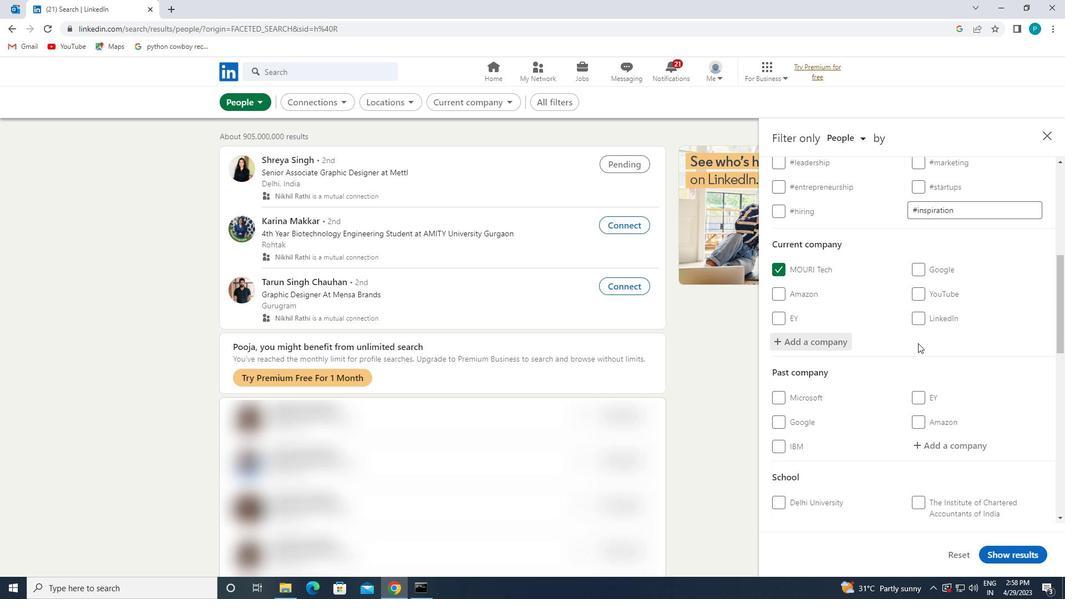
Action: Mouse moved to (943, 396)
Screenshot: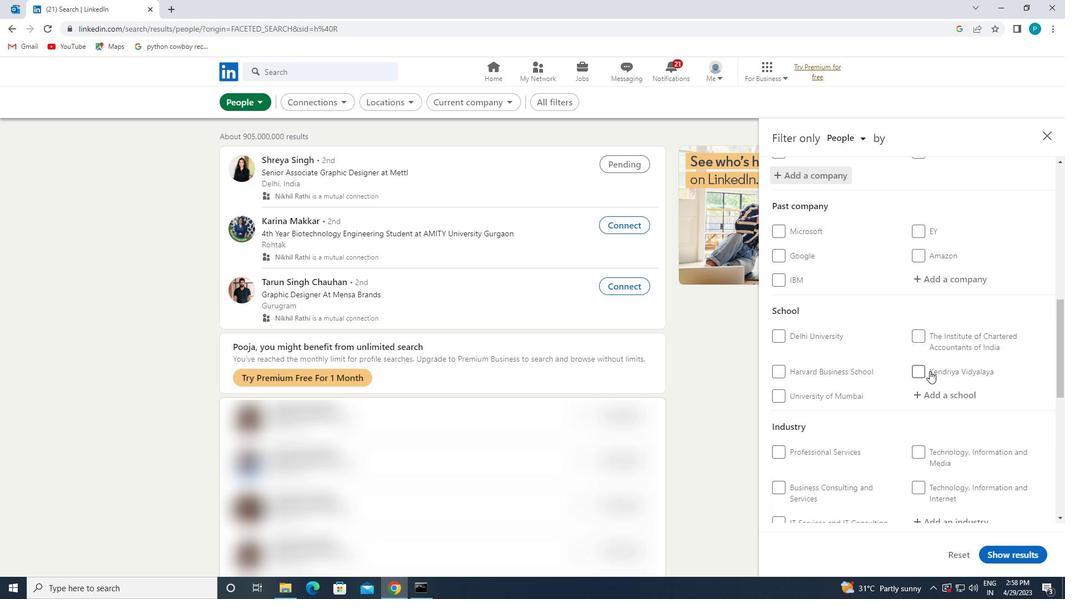 
Action: Mouse pressed left at (943, 396)
Screenshot: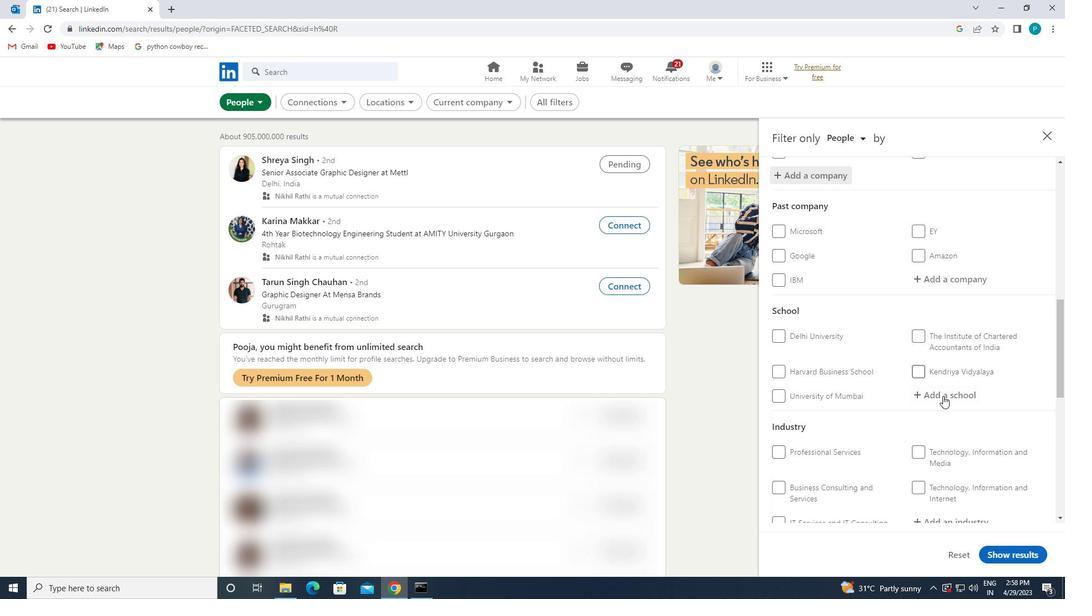 
Action: Key pressed A<Key.caps_lock>MITY
Screenshot: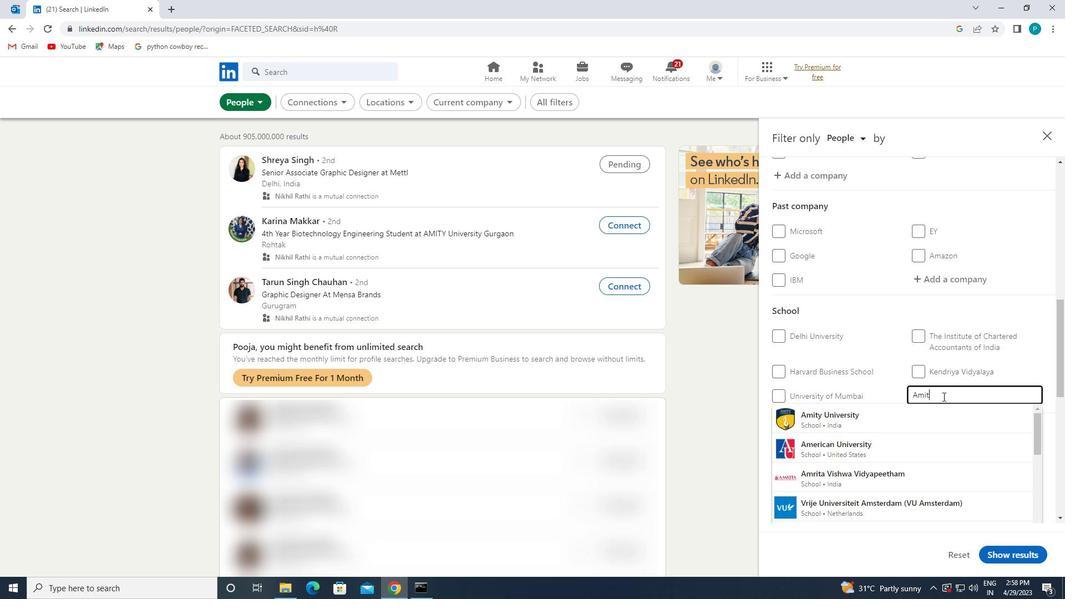 
Action: Mouse moved to (936, 411)
Screenshot: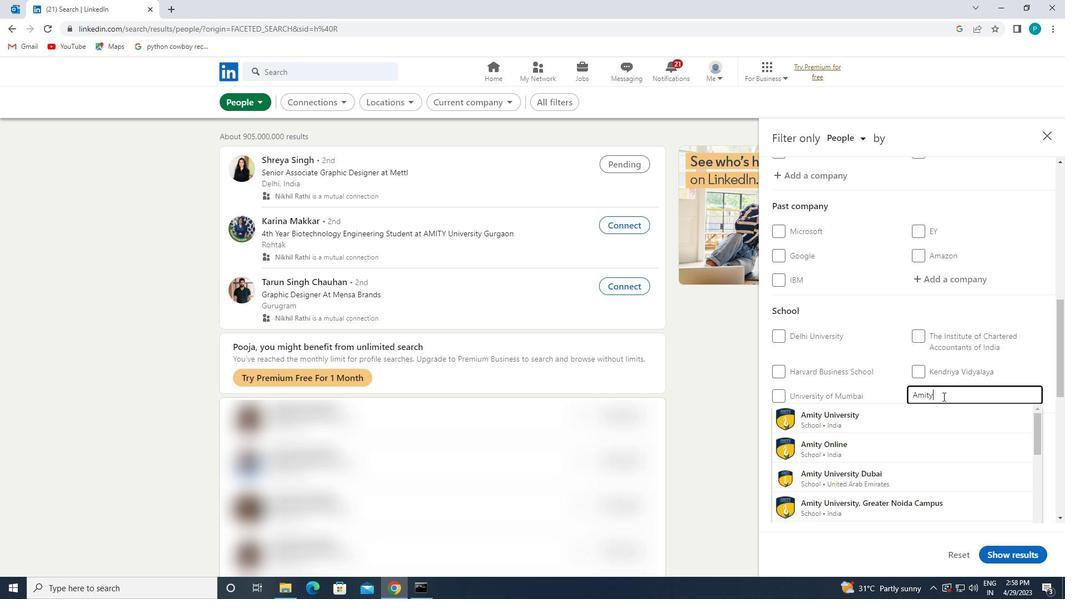 
Action: Mouse pressed left at (936, 411)
Screenshot: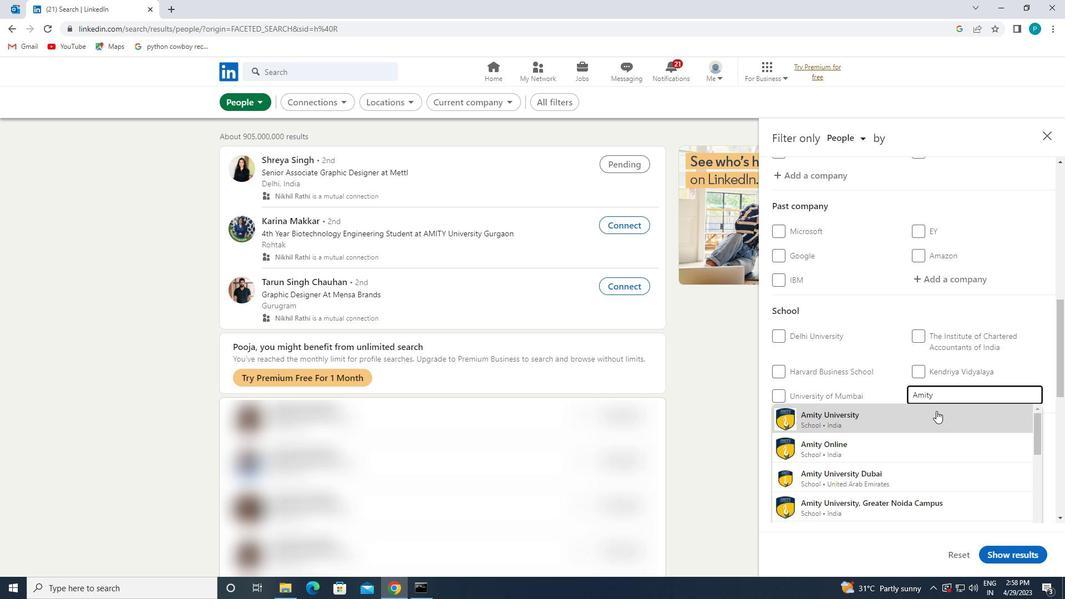 
Action: Mouse scrolled (936, 410) with delta (0, 0)
Screenshot: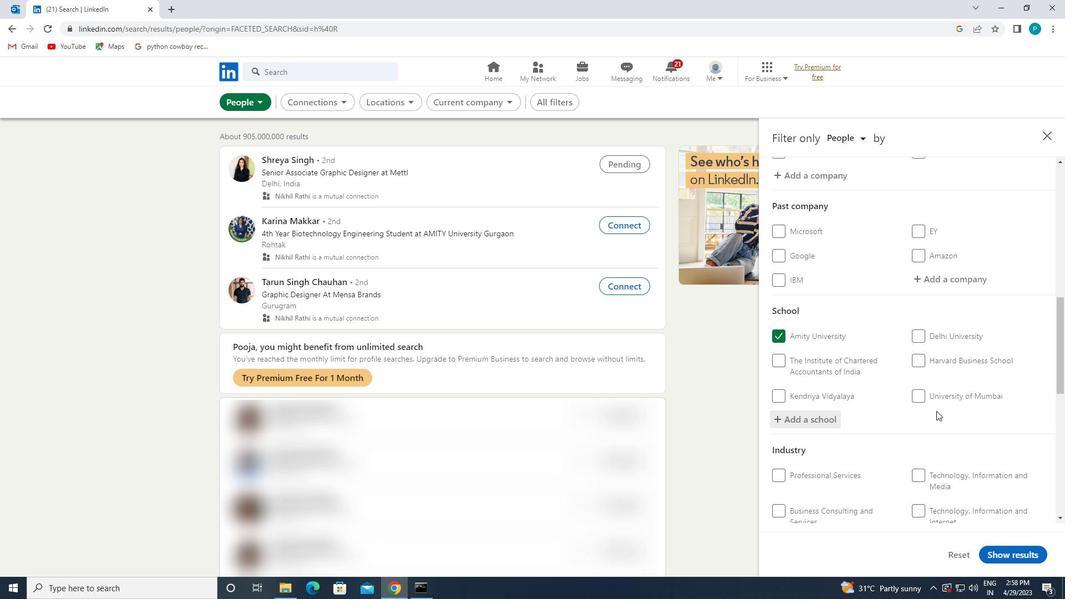 
Action: Mouse scrolled (936, 410) with delta (0, 0)
Screenshot: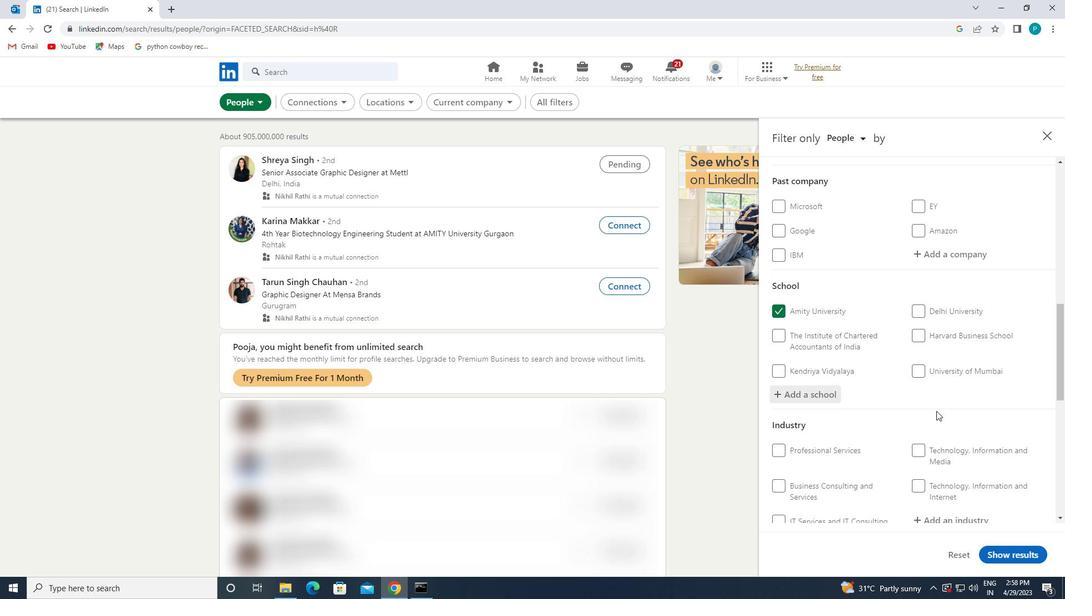 
Action: Mouse scrolled (936, 410) with delta (0, 0)
Screenshot: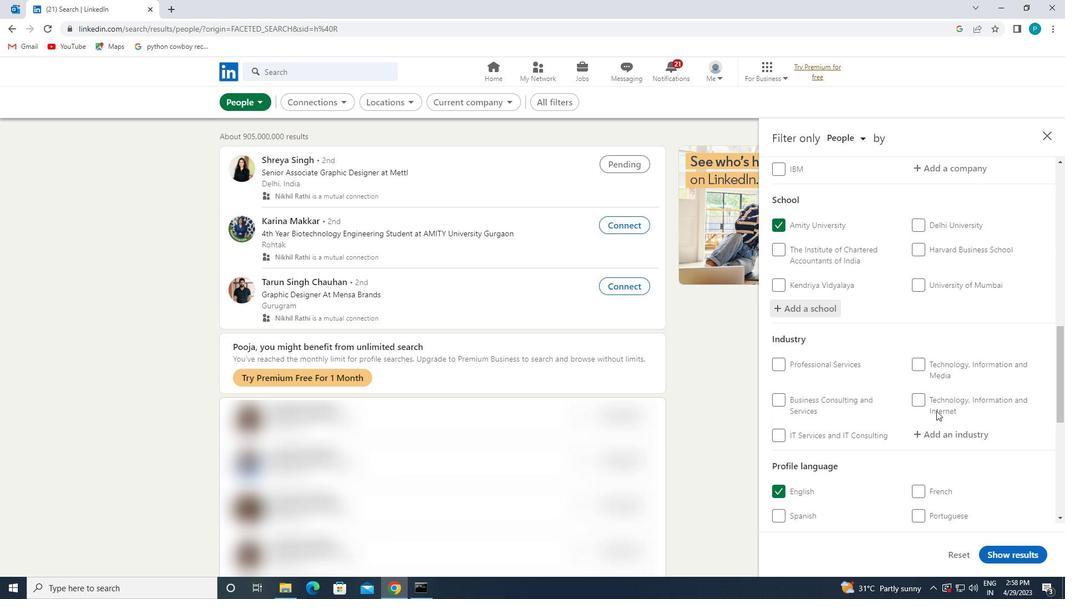 
Action: Mouse moved to (930, 375)
Screenshot: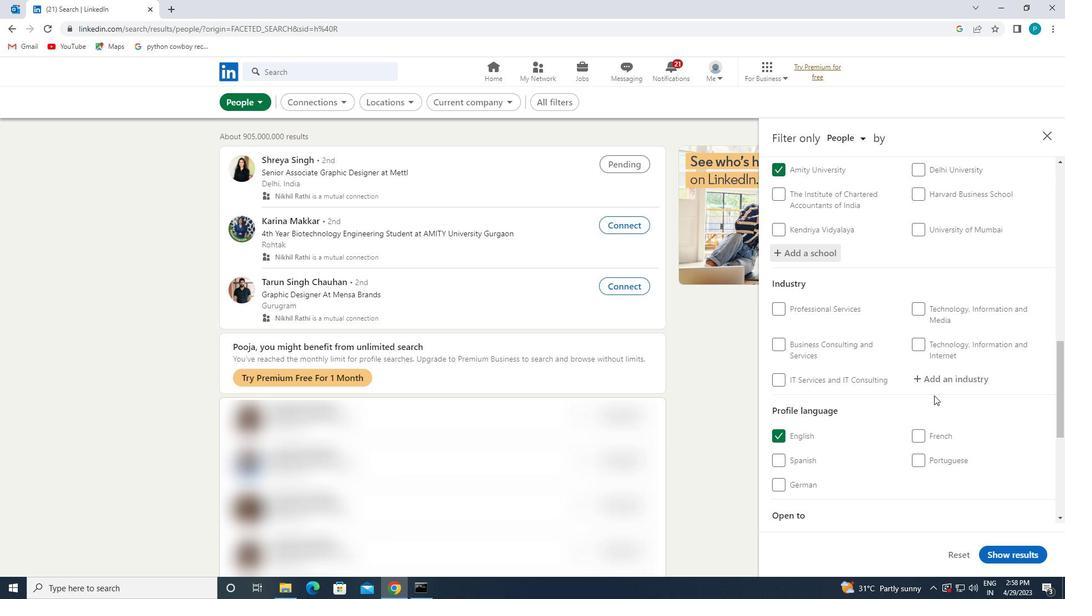 
Action: Mouse pressed left at (930, 375)
Screenshot: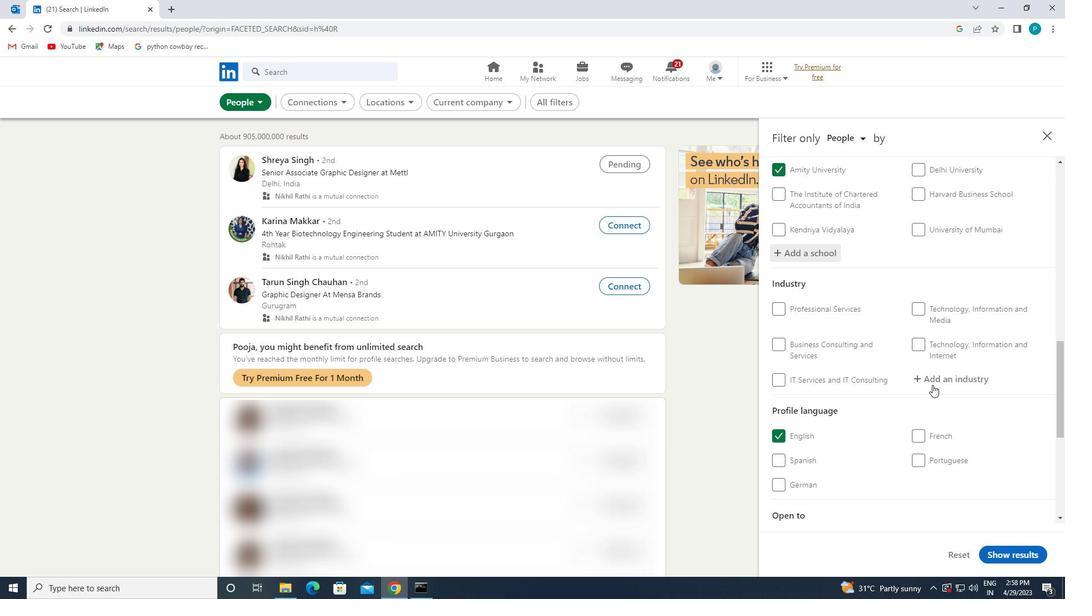 
Action: Key pressed <Key.caps_lock>E<Key.caps_lock>CON
Screenshot: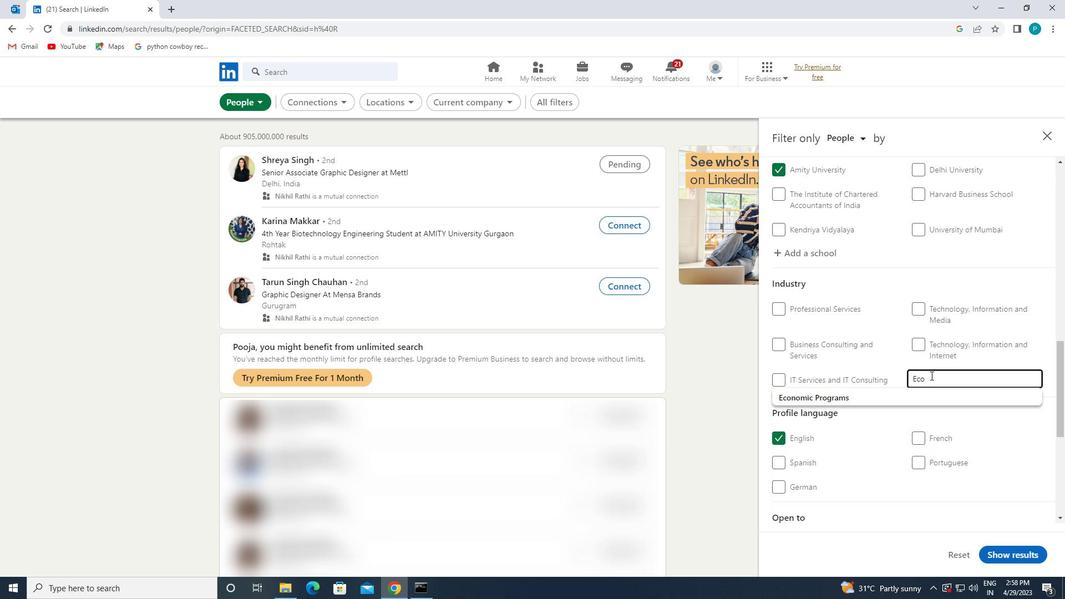 
Action: Mouse moved to (914, 399)
Screenshot: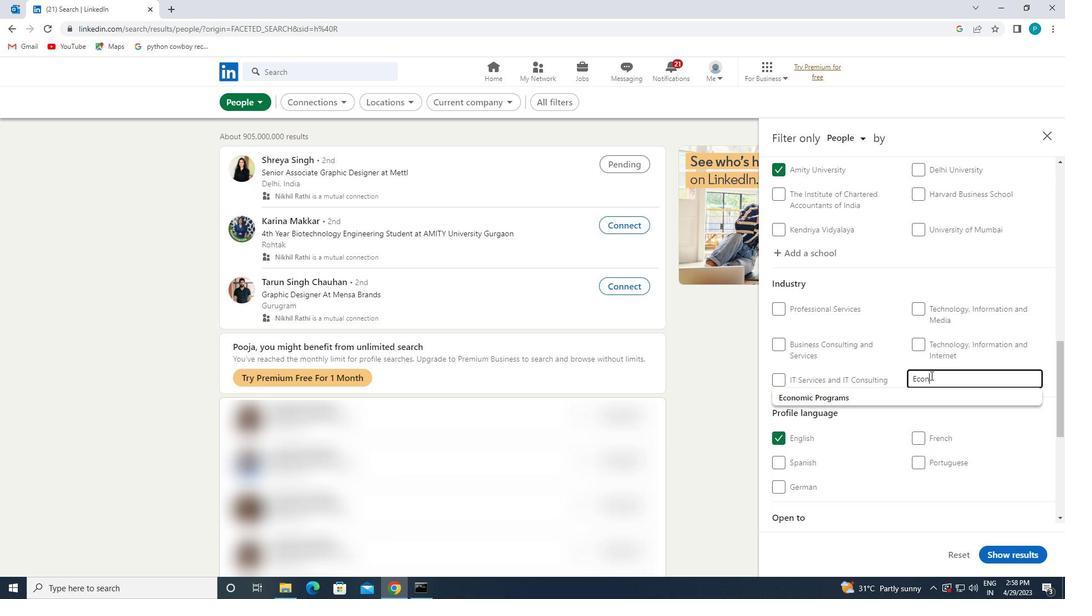 
Action: Mouse pressed left at (914, 399)
Screenshot: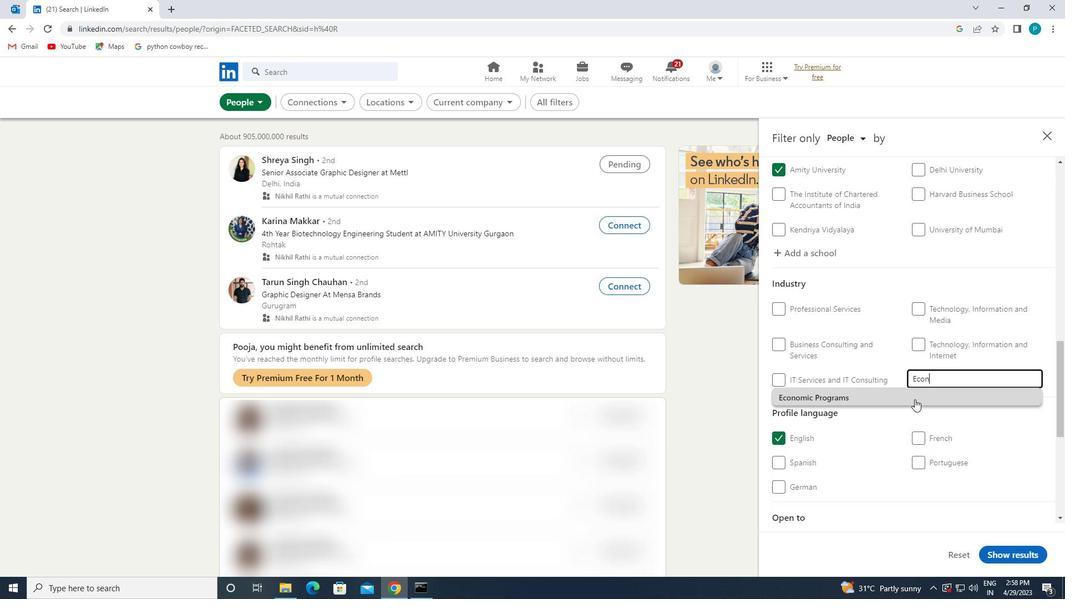 
Action: Mouse scrolled (914, 398) with delta (0, 0)
Screenshot: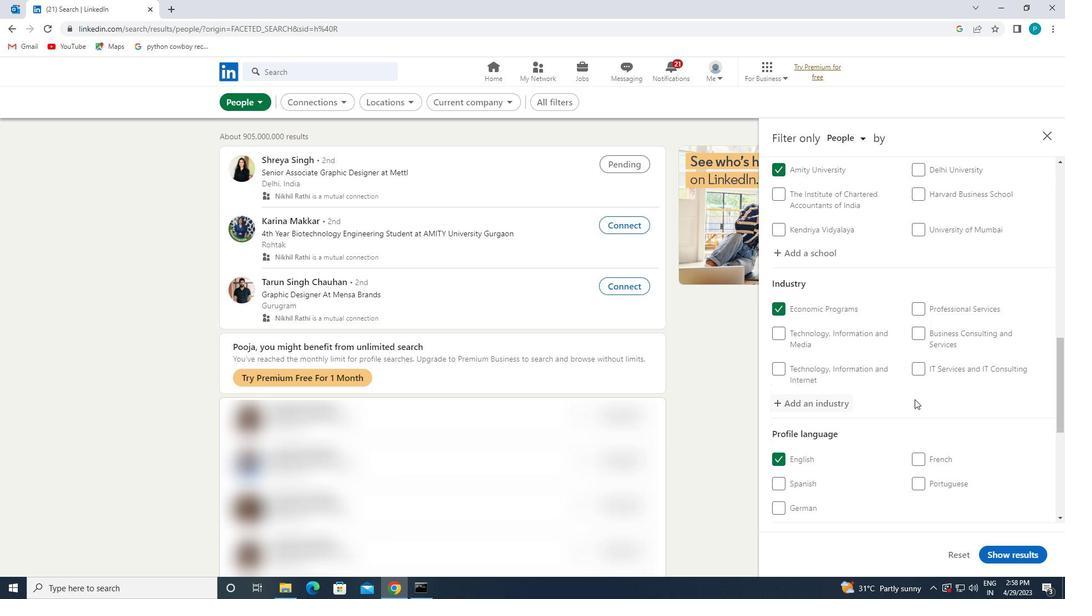 
Action: Mouse scrolled (914, 398) with delta (0, 0)
Screenshot: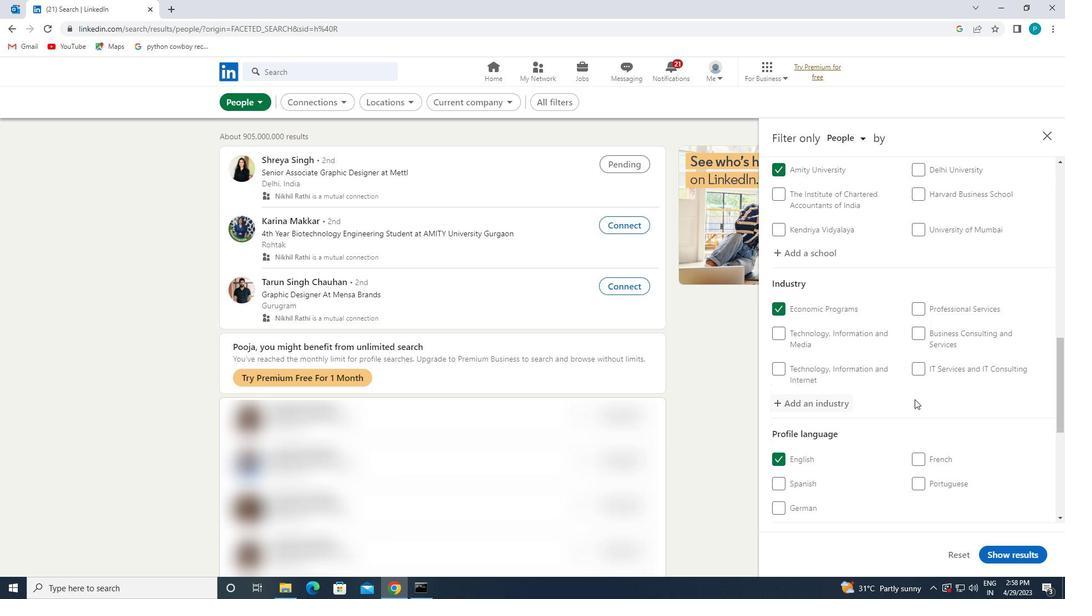 
Action: Mouse scrolled (914, 398) with delta (0, 0)
Screenshot: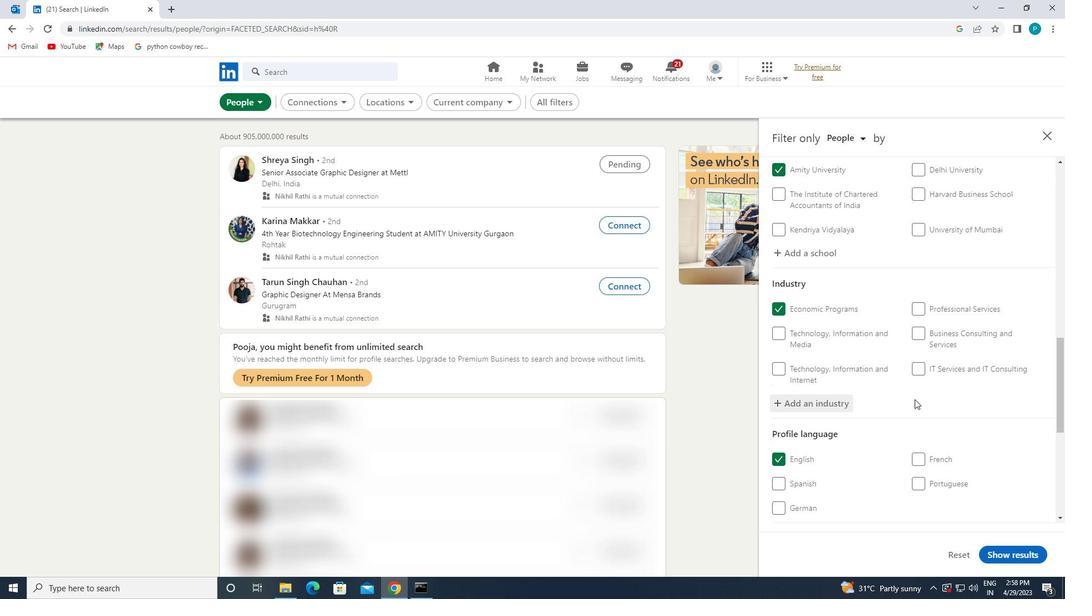 
Action: Mouse scrolled (914, 398) with delta (0, 0)
Screenshot: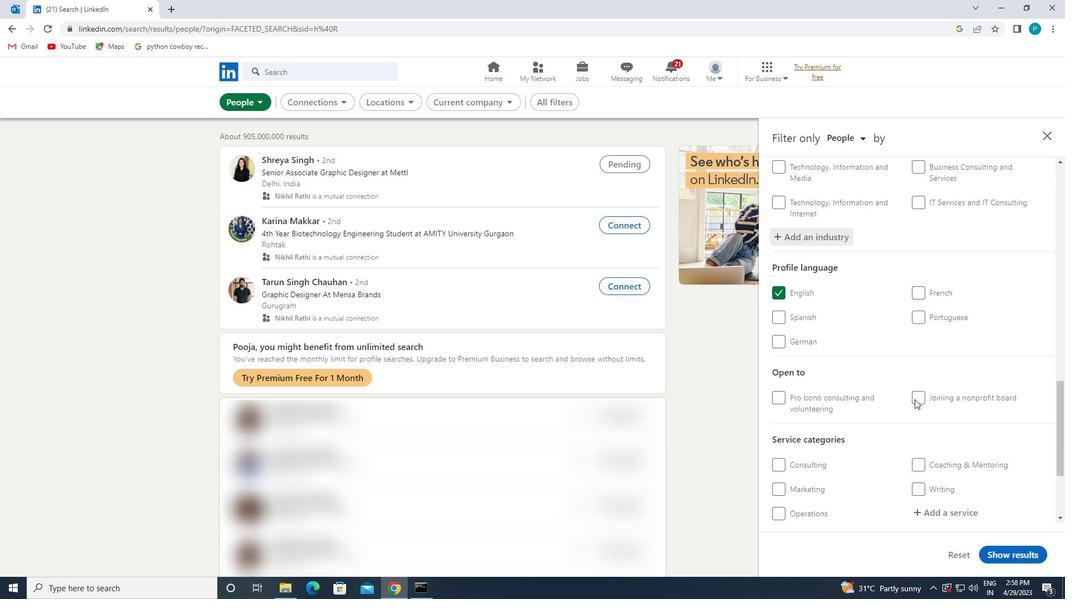 
Action: Mouse scrolled (914, 398) with delta (0, 0)
Screenshot: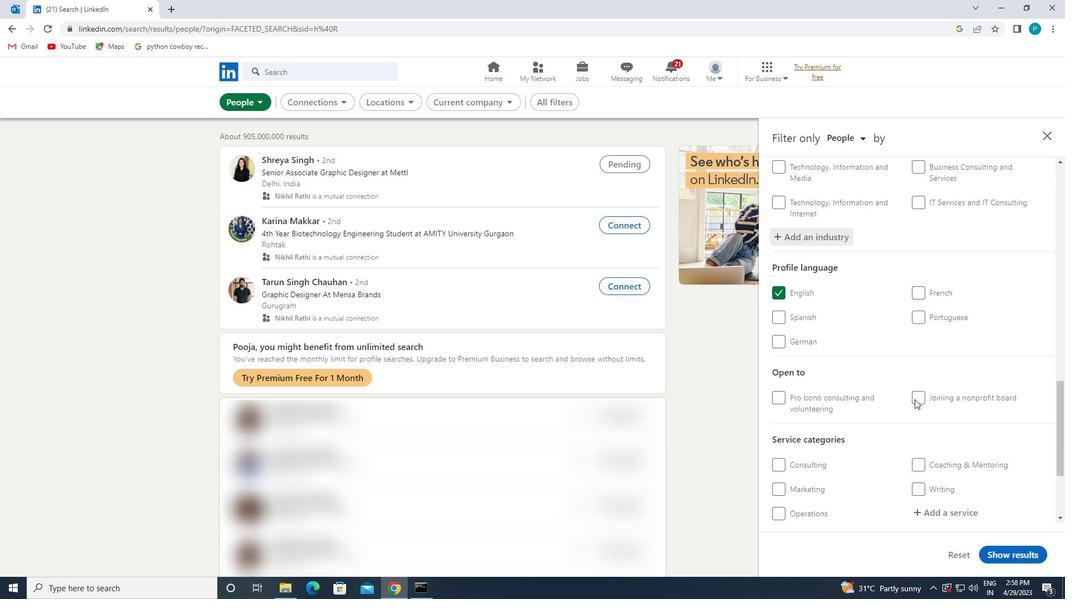 
Action: Mouse pressed left at (914, 399)
Screenshot: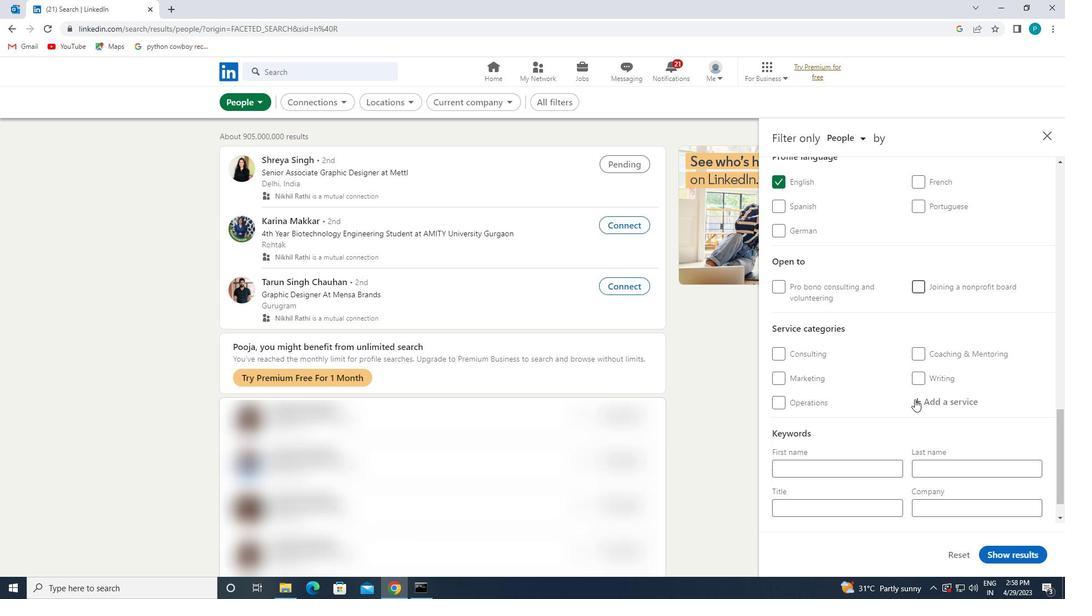 
Action: Key pressed <Key.caps_lock>M<Key.caps_lock>ARKETING
Screenshot: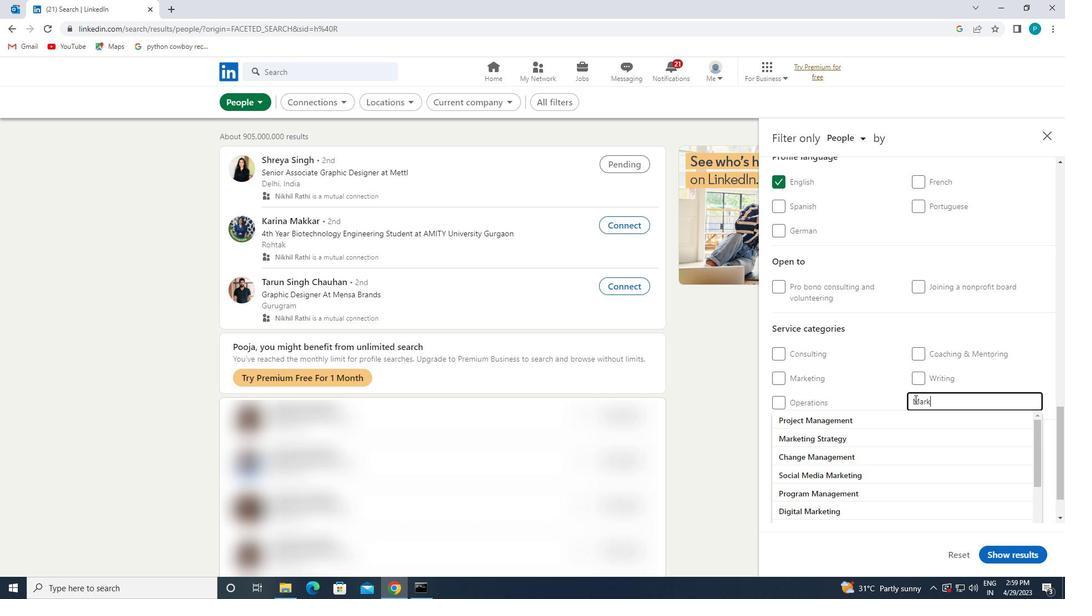 
Action: Mouse moved to (884, 422)
Screenshot: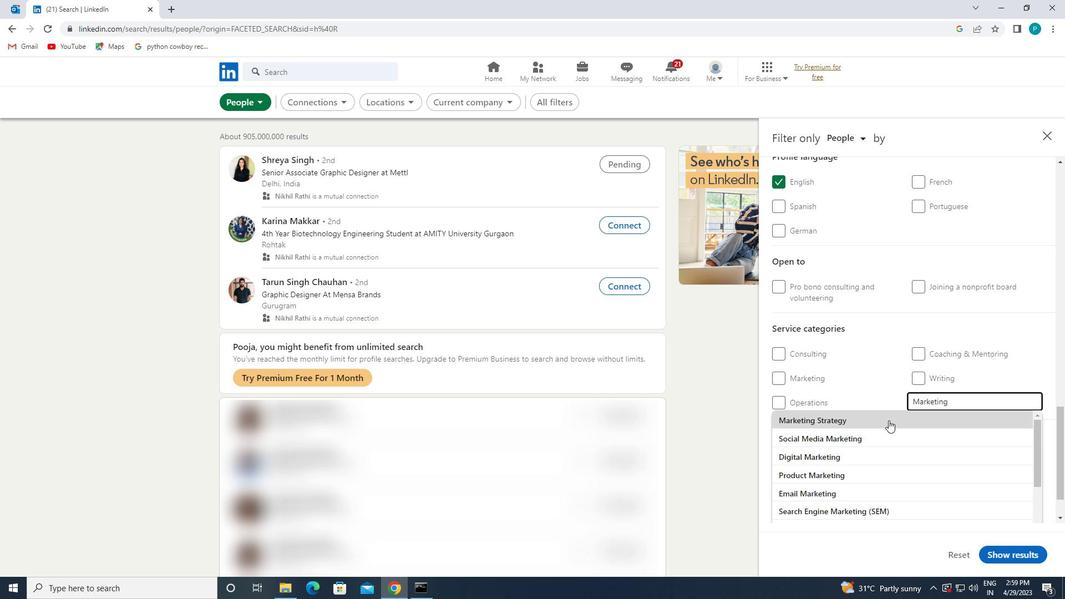 
Action: Key pressed <Key.enter>
Screenshot: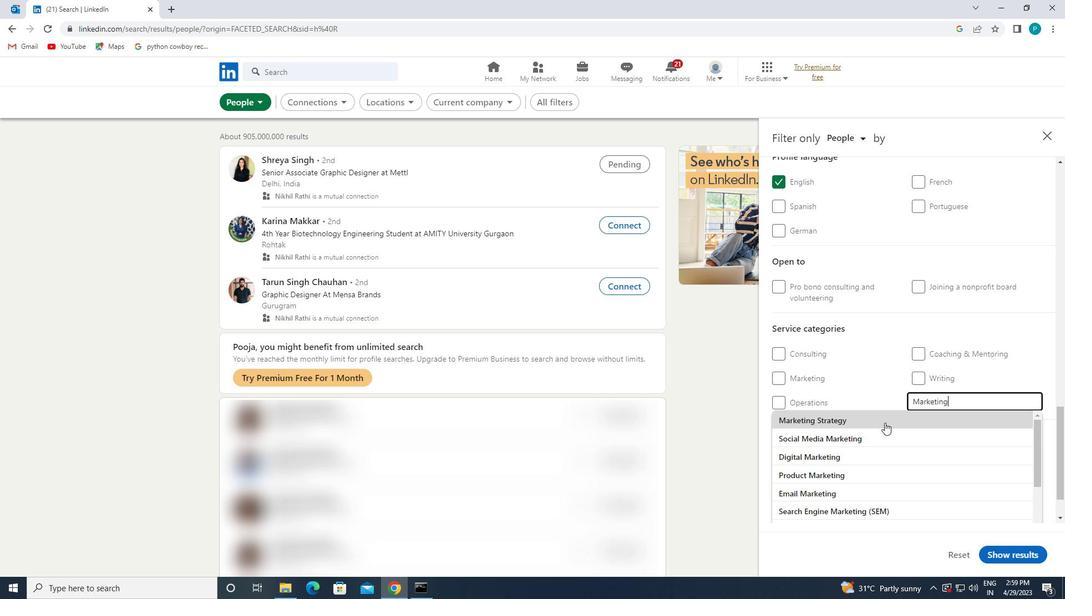 
Action: Mouse moved to (837, 430)
Screenshot: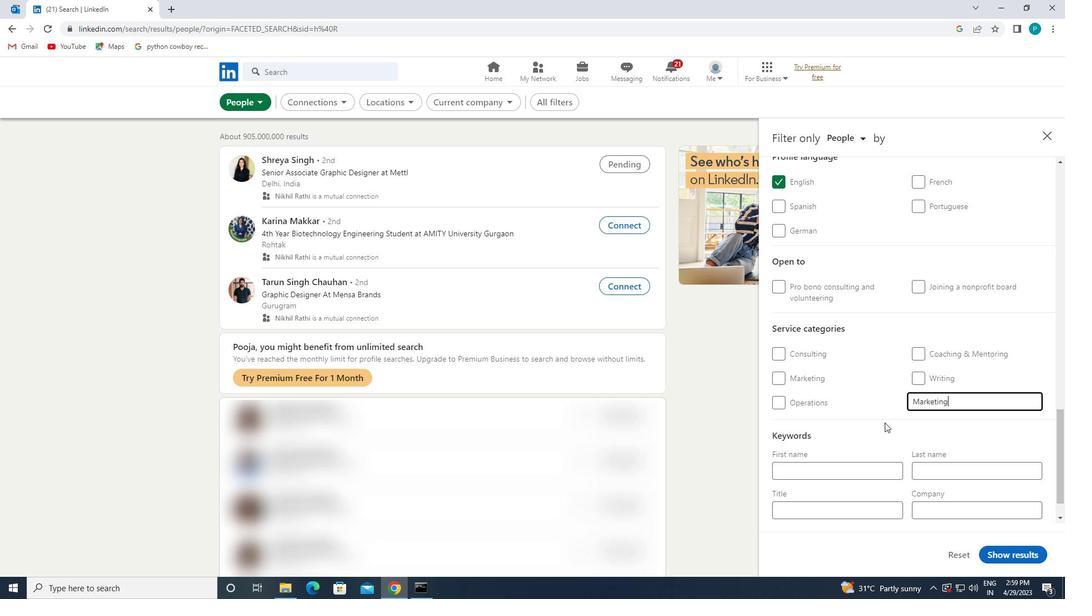 
Action: Mouse scrolled (837, 429) with delta (0, 0)
Screenshot: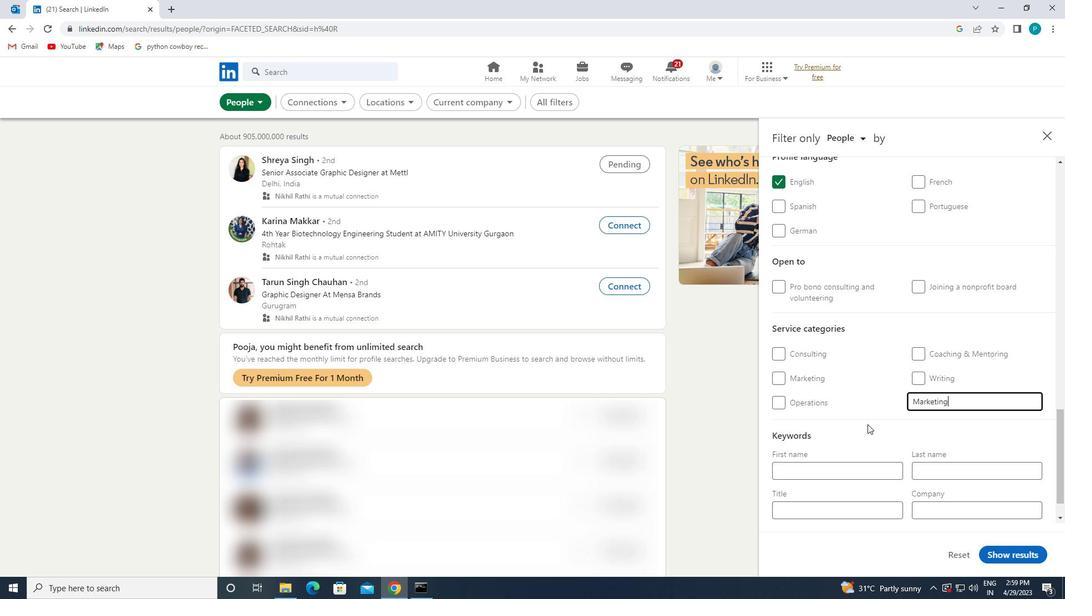 
Action: Mouse scrolled (837, 429) with delta (0, 0)
Screenshot: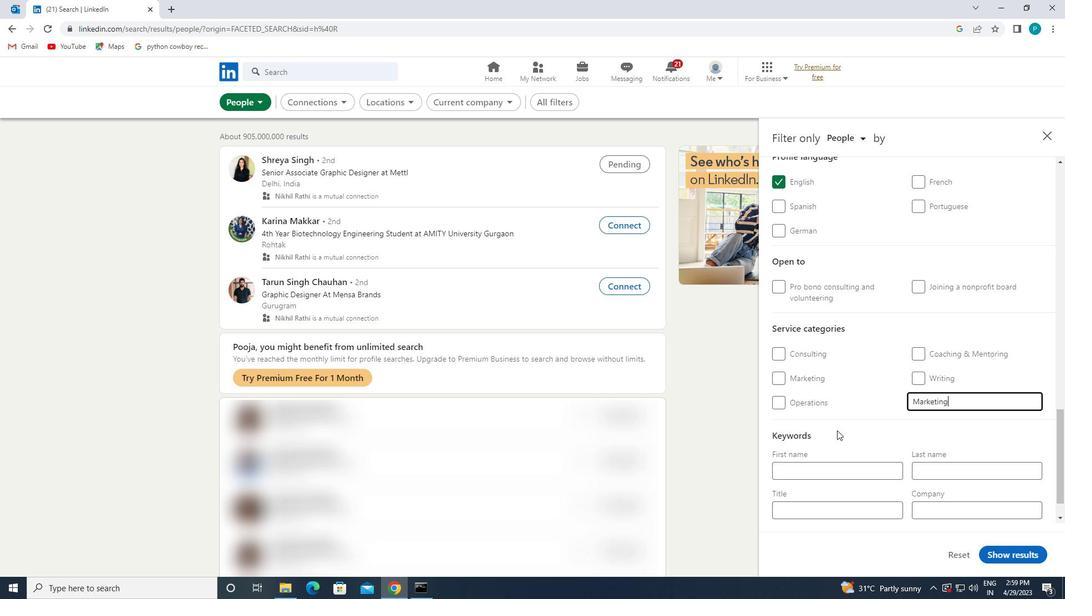 
Action: Mouse scrolled (837, 429) with delta (0, 0)
Screenshot: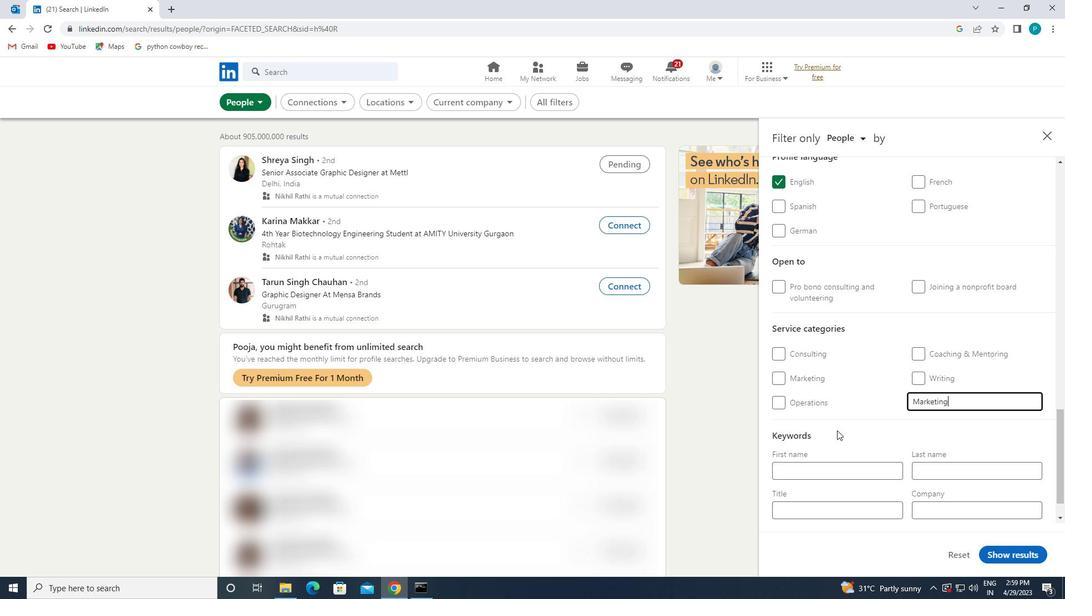 
Action: Mouse moved to (847, 475)
Screenshot: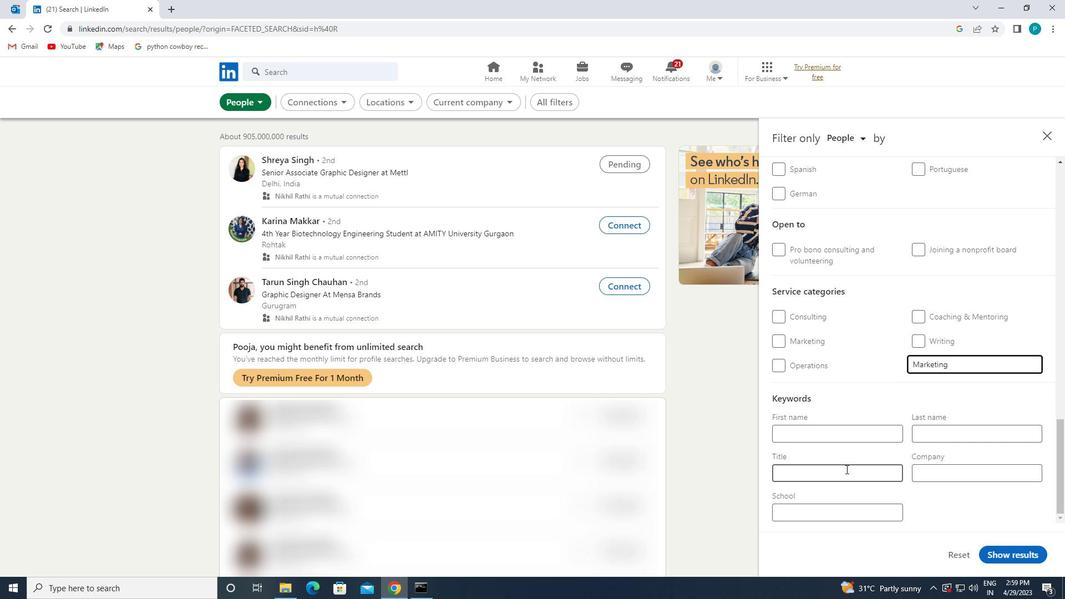 
Action: Mouse pressed left at (847, 475)
Screenshot: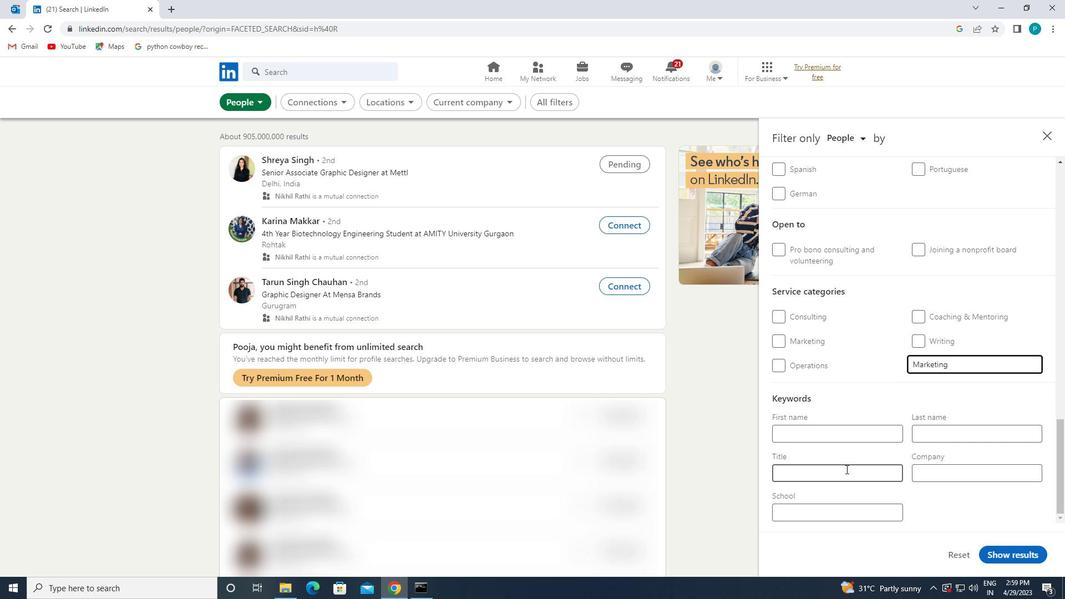 
Action: Key pressed <Key.caps_lock>S<Key.caps_lock>ECURITY<Key.space><Key.caps_lock>G<Key.caps_lock>UARD
Screenshot: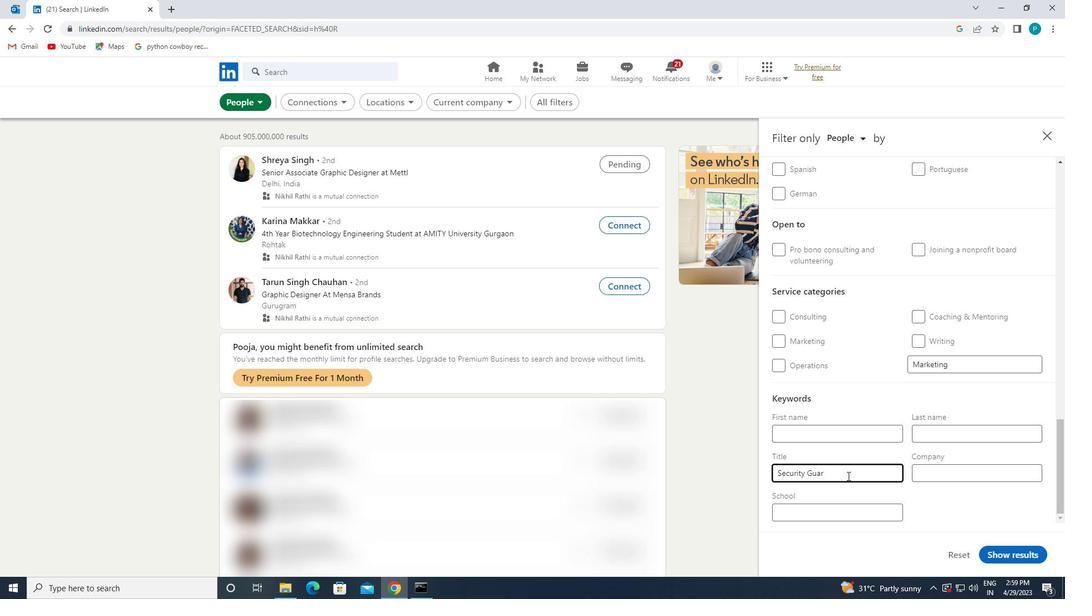 
Action: Mouse moved to (991, 549)
Screenshot: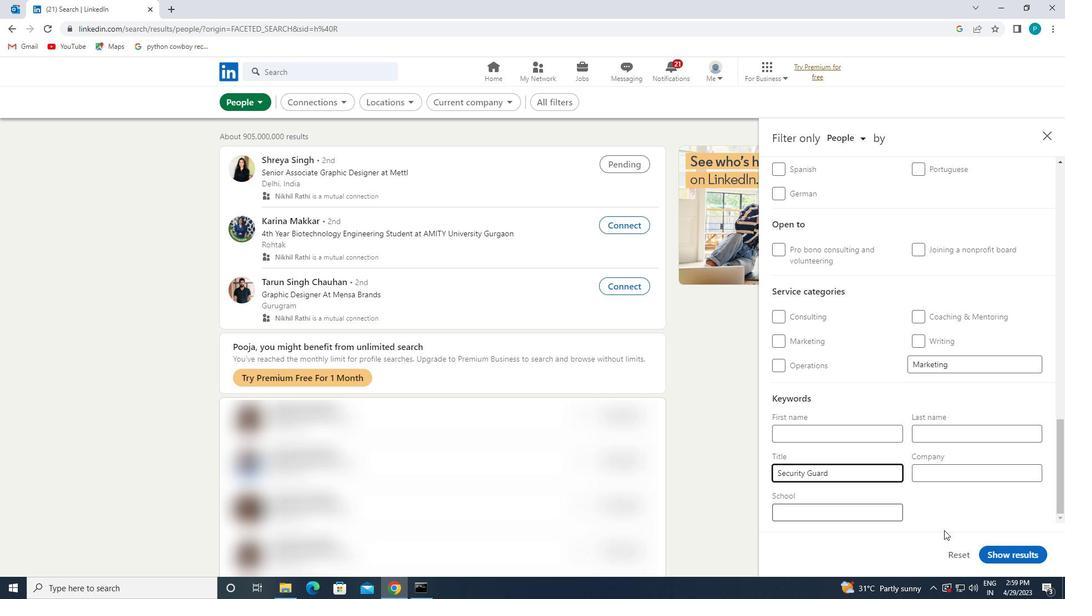 
Action: Mouse pressed left at (991, 549)
Screenshot: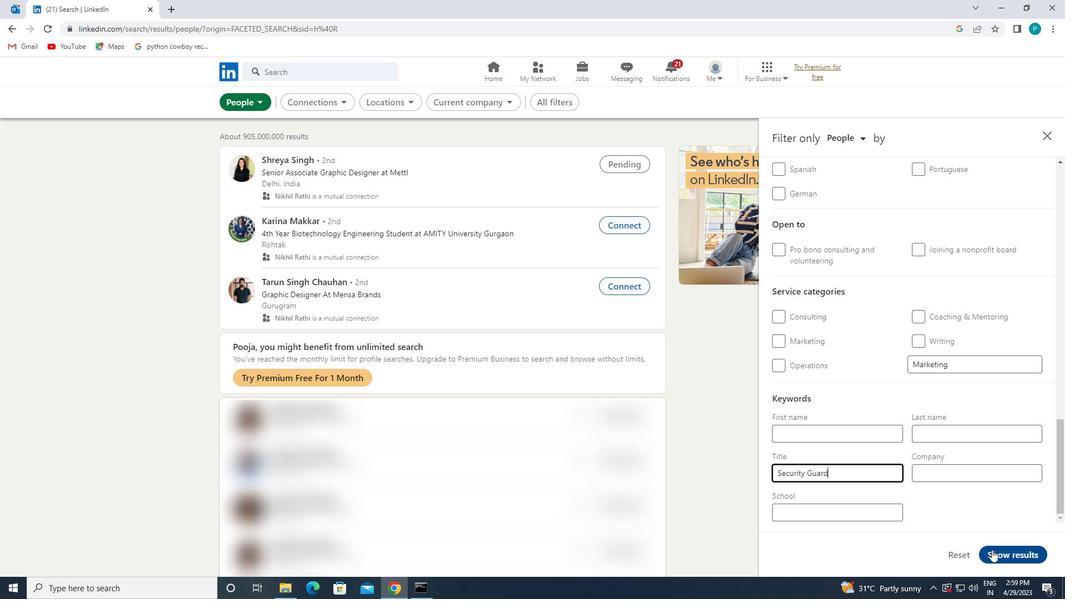 
